 Task: Search for an email with the subject 'Subject0000000017' in the 'Sent Items' folder.
Action: Mouse moved to (426, 93)
Screenshot: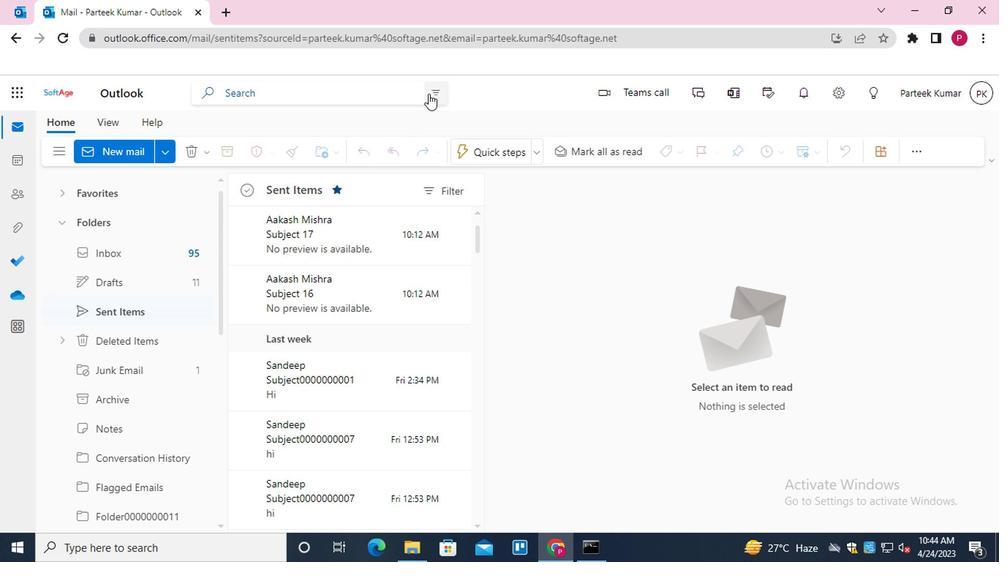 
Action: Mouse pressed left at (426, 93)
Screenshot: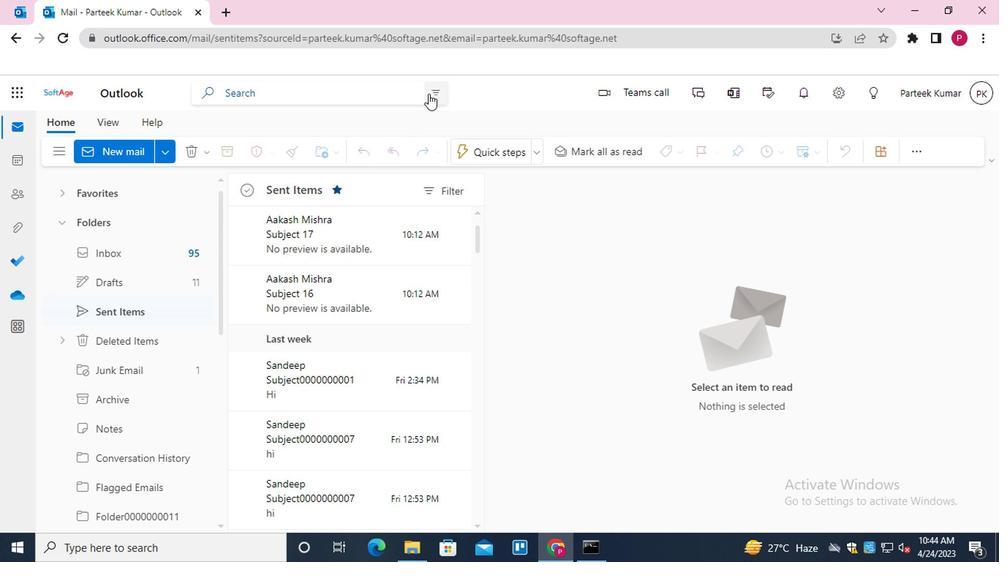 
Action: Mouse moved to (395, 123)
Screenshot: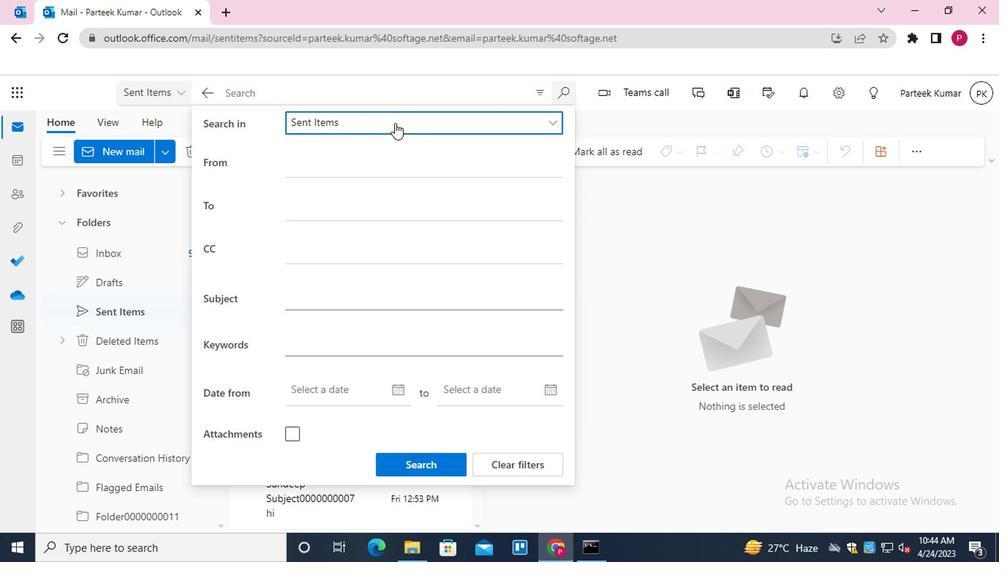 
Action: Mouse pressed left at (395, 123)
Screenshot: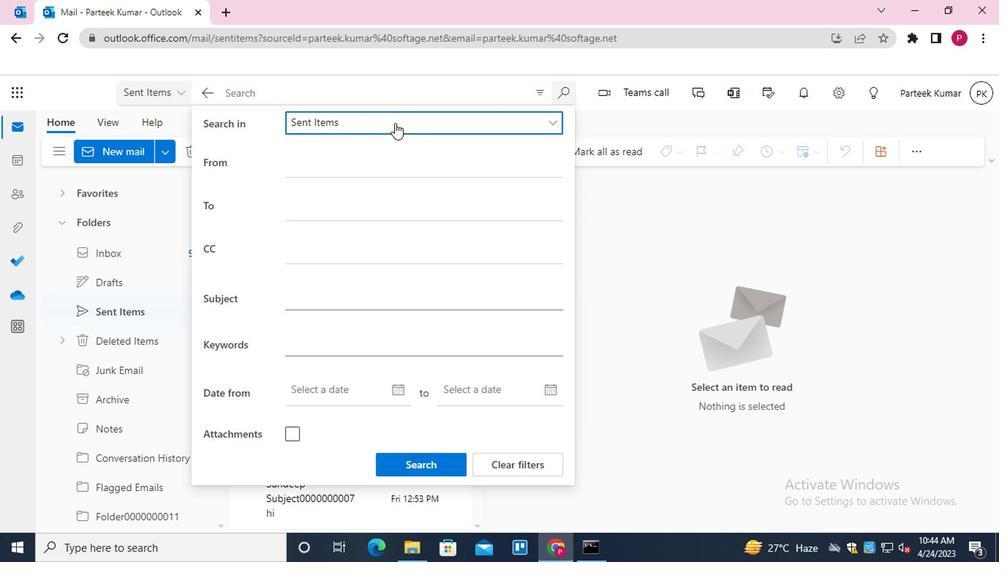 
Action: Mouse moved to (398, 252)
Screenshot: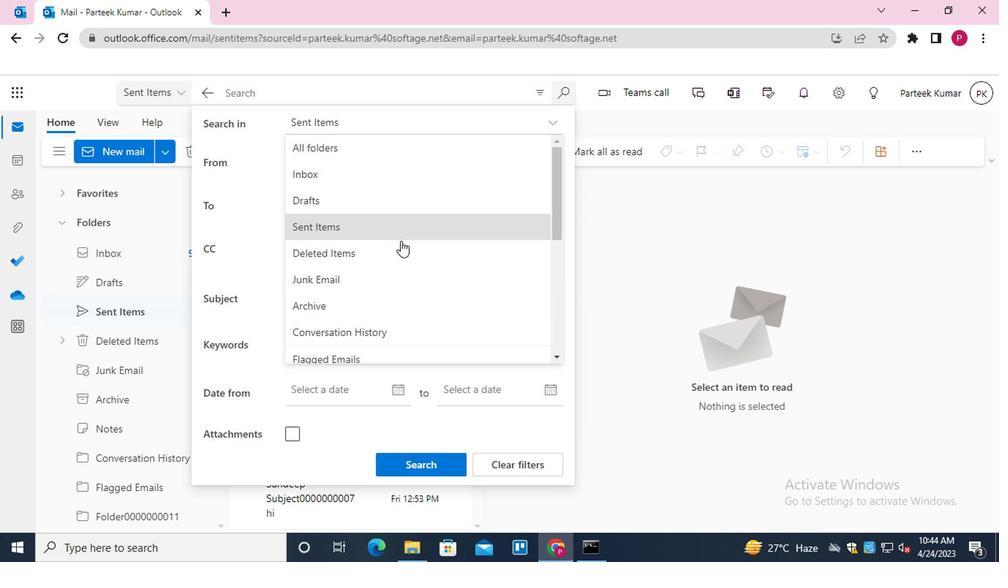 
Action: Mouse scrolled (398, 251) with delta (0, 0)
Screenshot: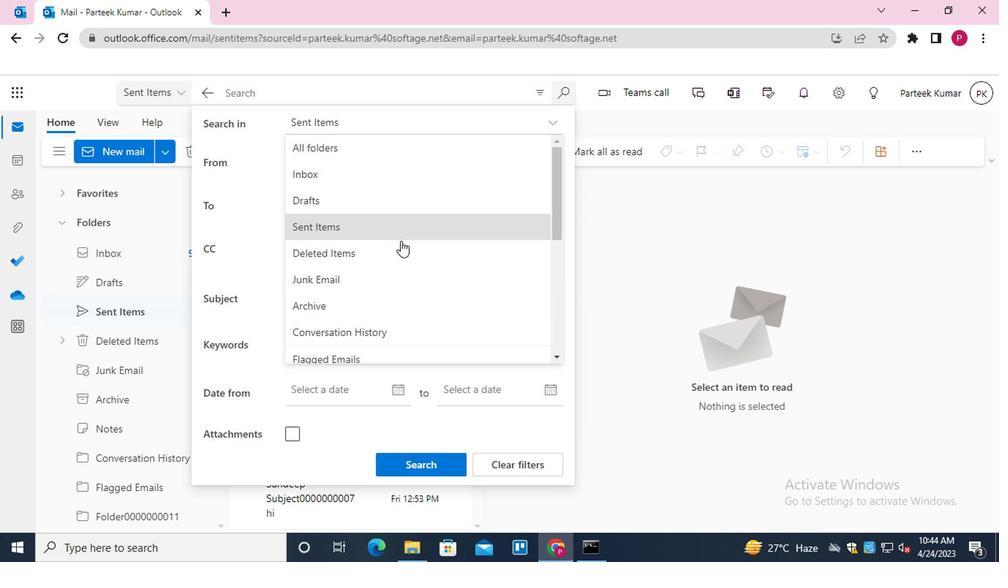 
Action: Mouse moved to (398, 258)
Screenshot: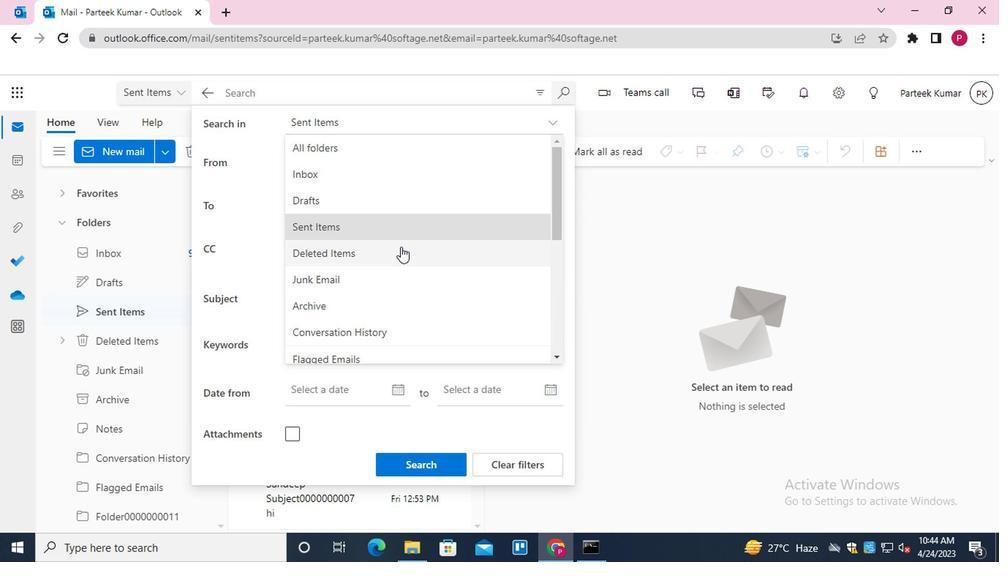 
Action: Mouse scrolled (398, 257) with delta (0, 0)
Screenshot: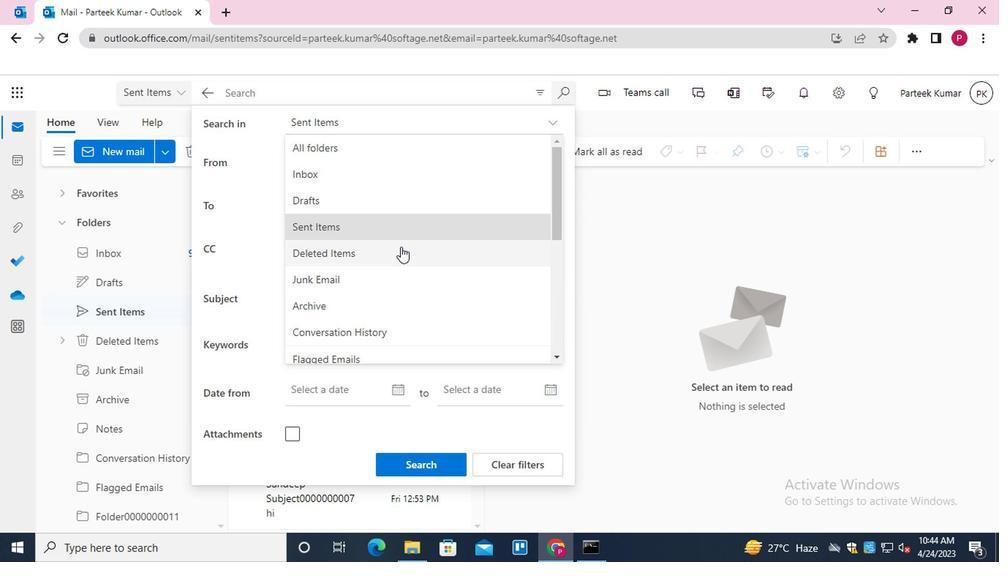 
Action: Mouse moved to (386, 250)
Screenshot: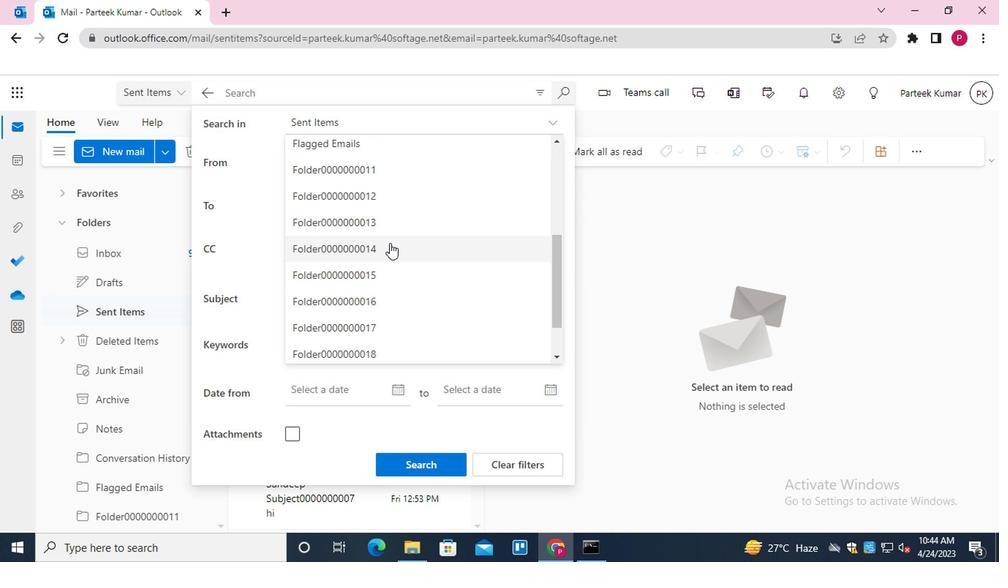 
Action: Mouse pressed left at (386, 250)
Screenshot: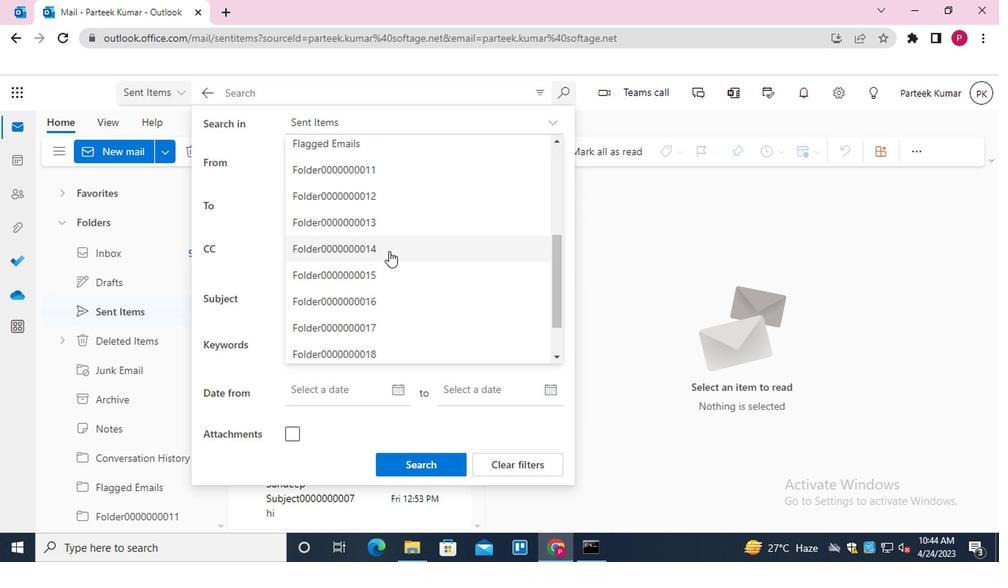
Action: Mouse moved to (383, 305)
Screenshot: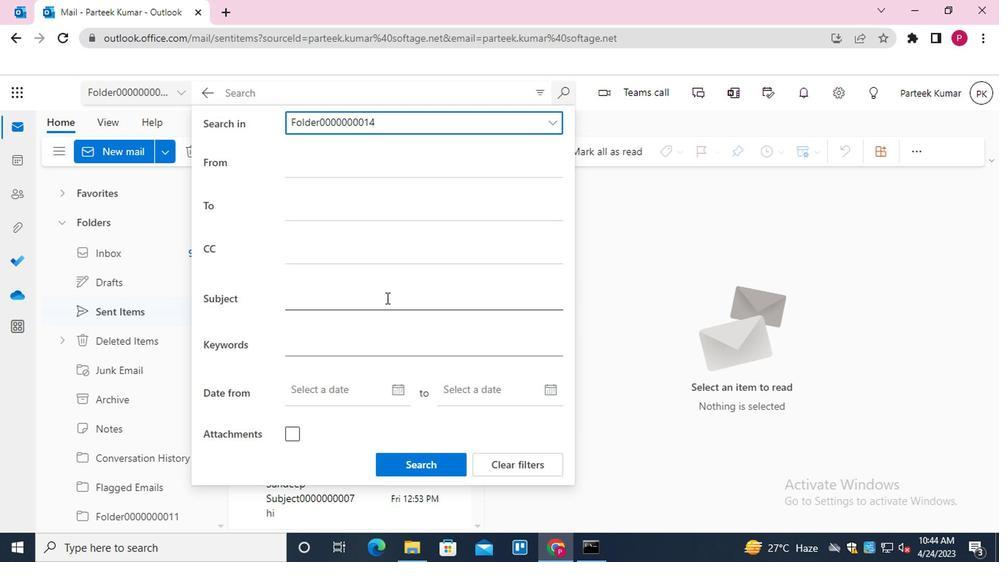 
Action: Mouse pressed left at (383, 305)
Screenshot: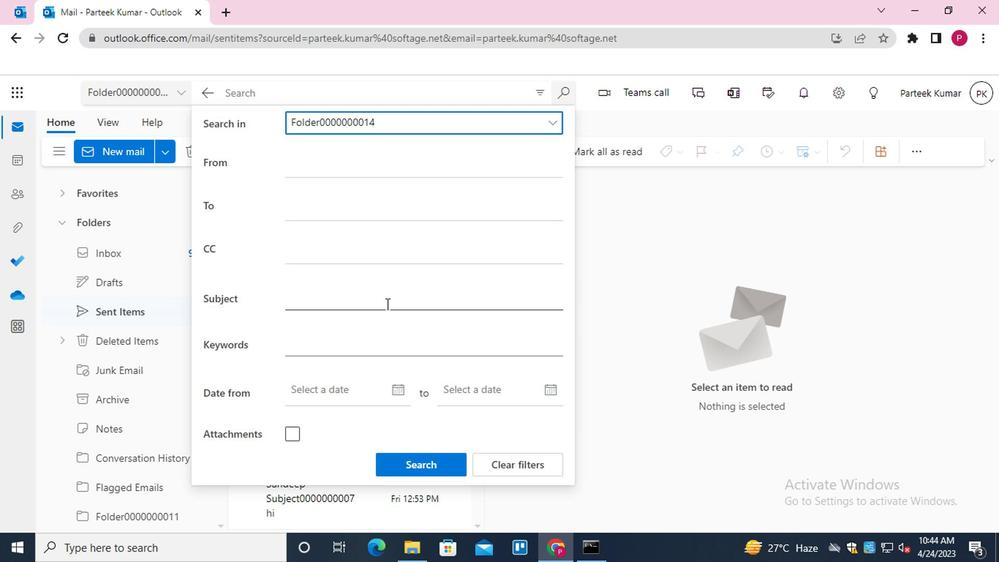 
Action: Key pressed <Key.shift>SUBJECT0000000013
Screenshot: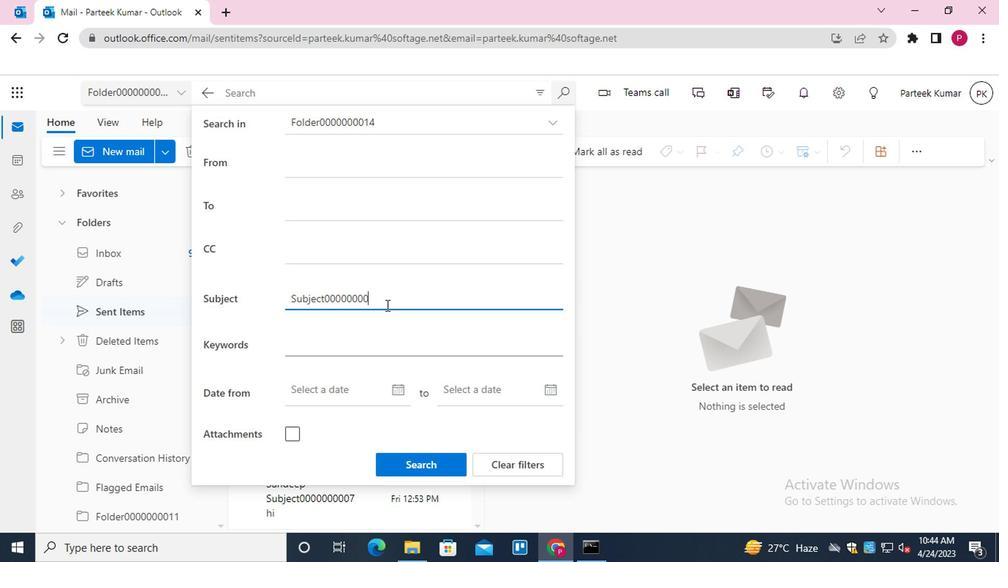 
Action: Mouse moved to (429, 463)
Screenshot: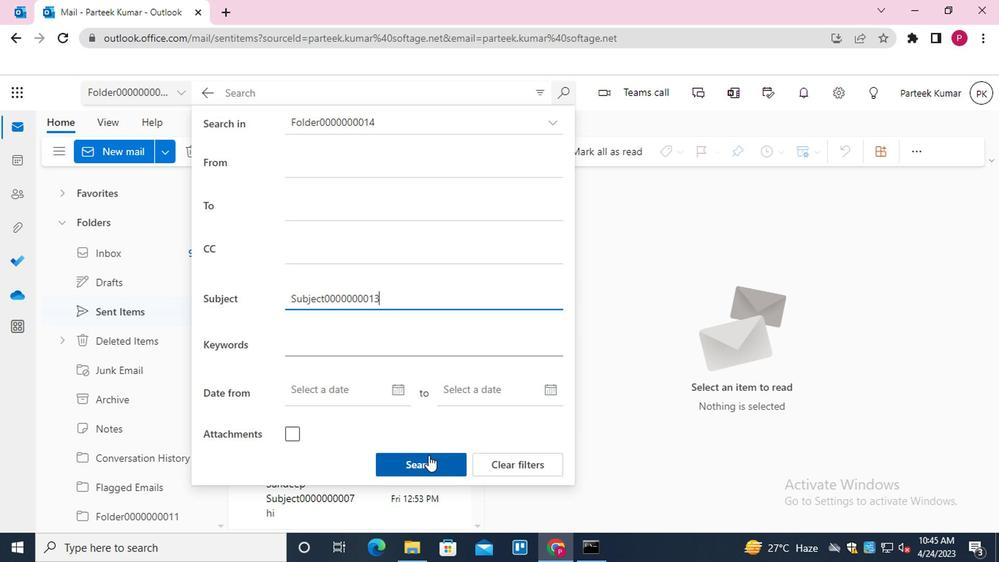 
Action: Mouse pressed left at (429, 463)
Screenshot: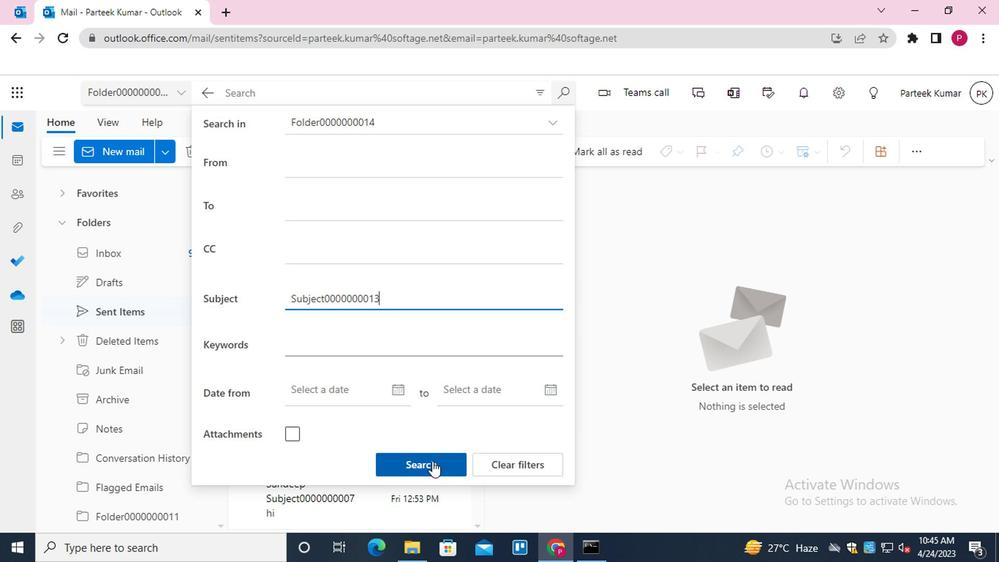 
Action: Mouse moved to (208, 96)
Screenshot: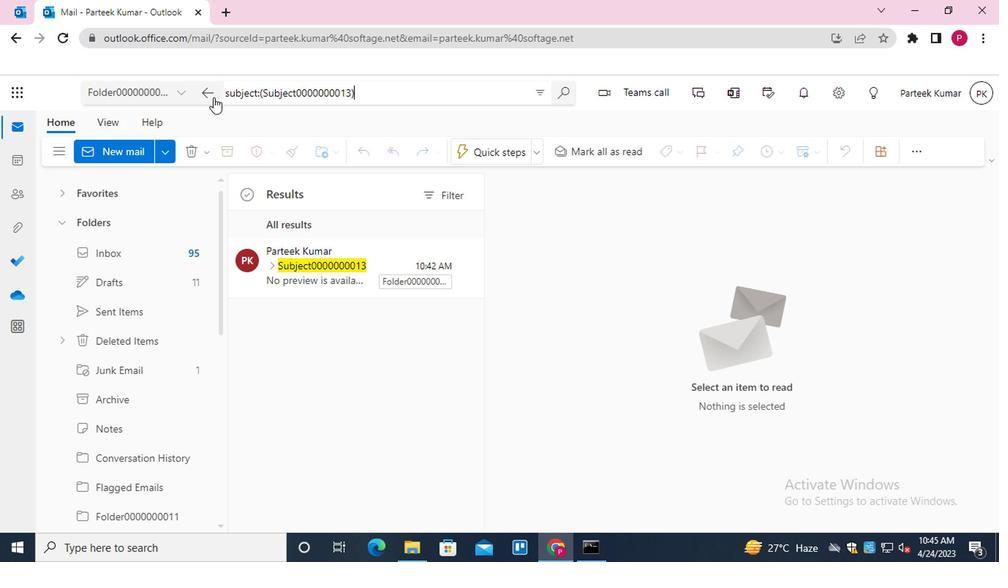 
Action: Mouse pressed left at (208, 96)
Screenshot: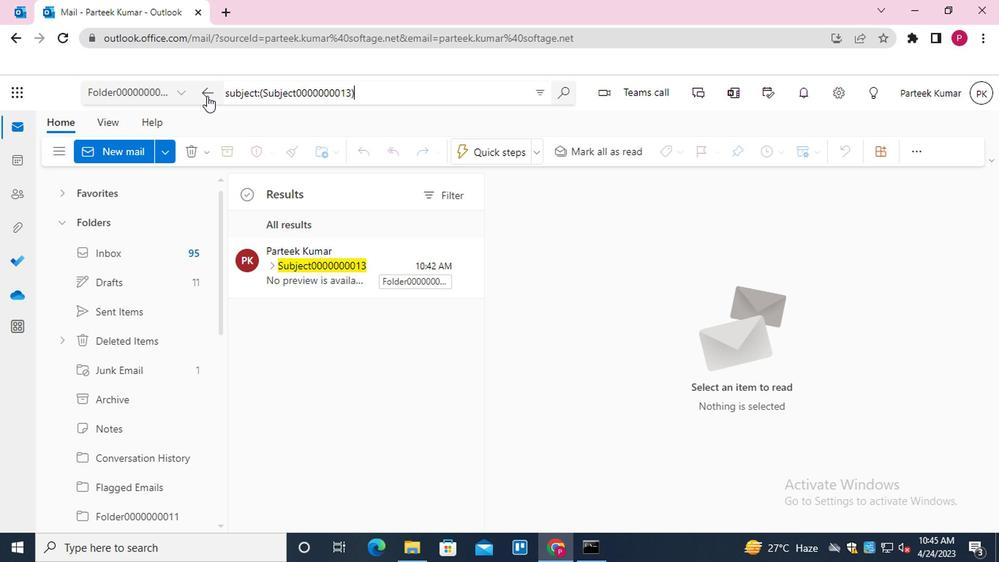
Action: Mouse moved to (433, 94)
Screenshot: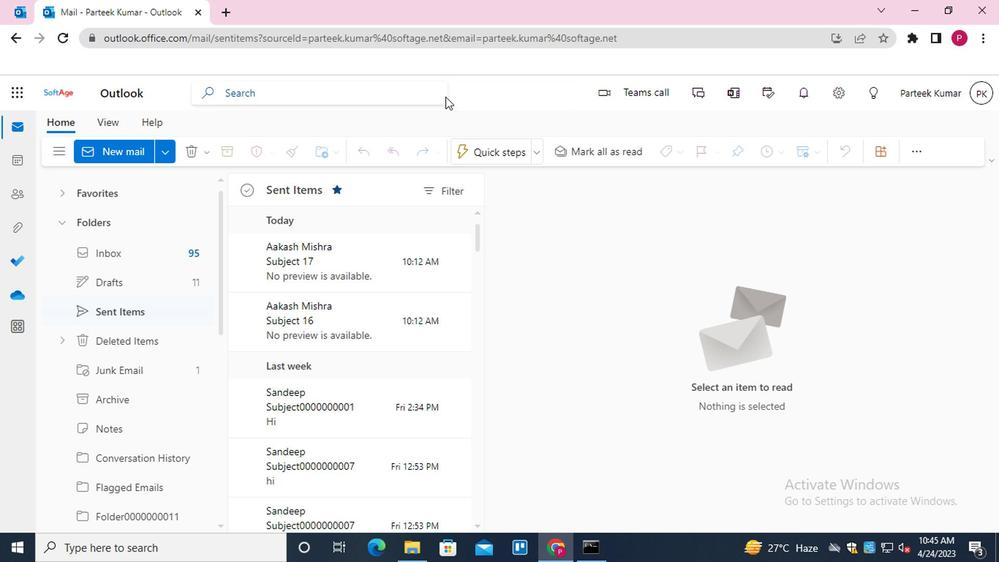 
Action: Mouse pressed left at (433, 94)
Screenshot: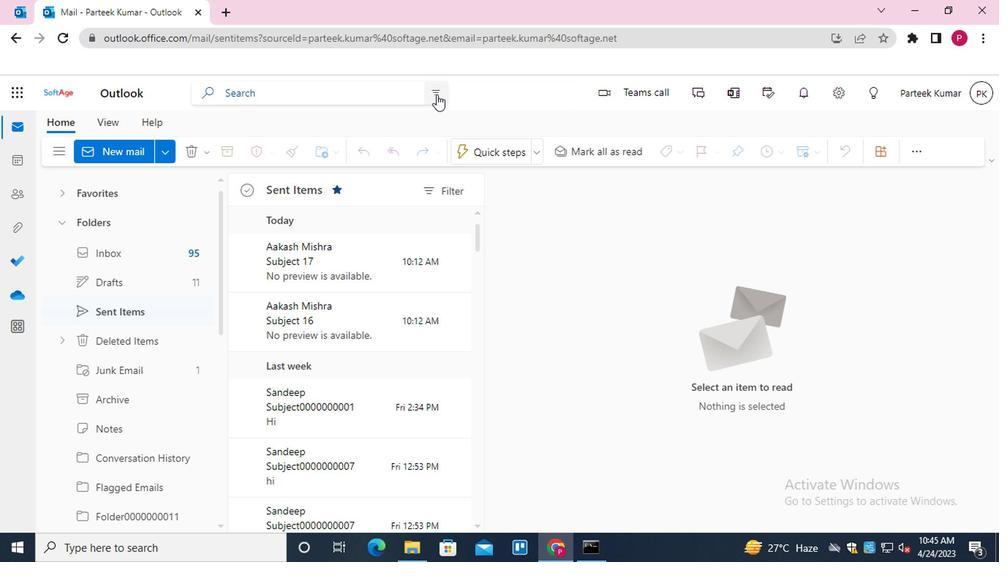
Action: Mouse moved to (405, 124)
Screenshot: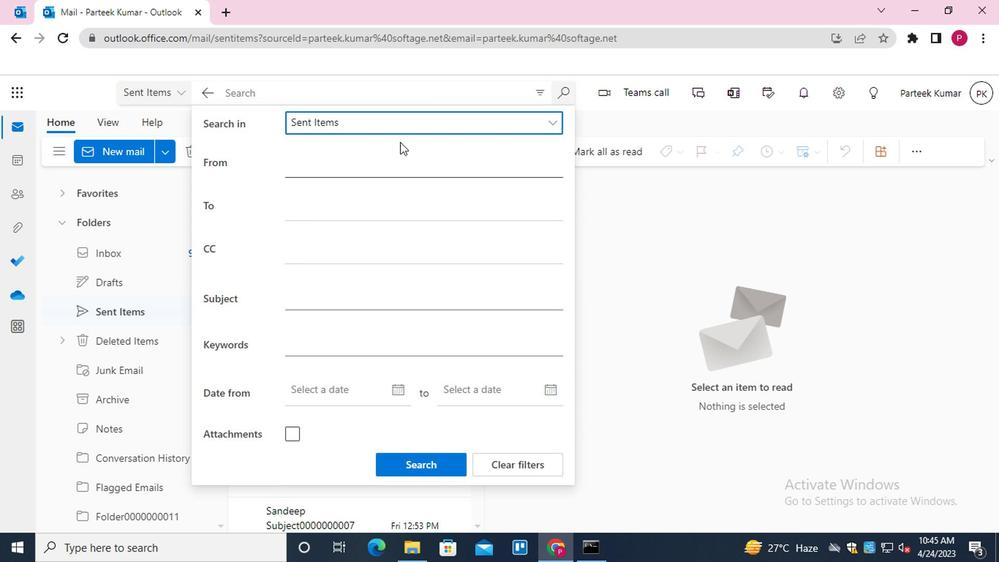 
Action: Mouse pressed left at (405, 124)
Screenshot: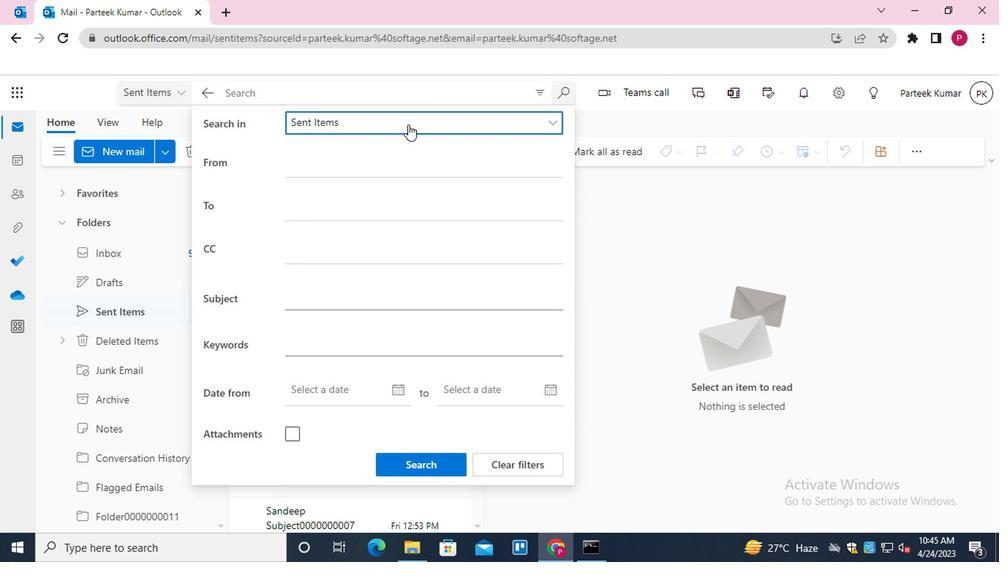 
Action: Mouse moved to (359, 306)
Screenshot: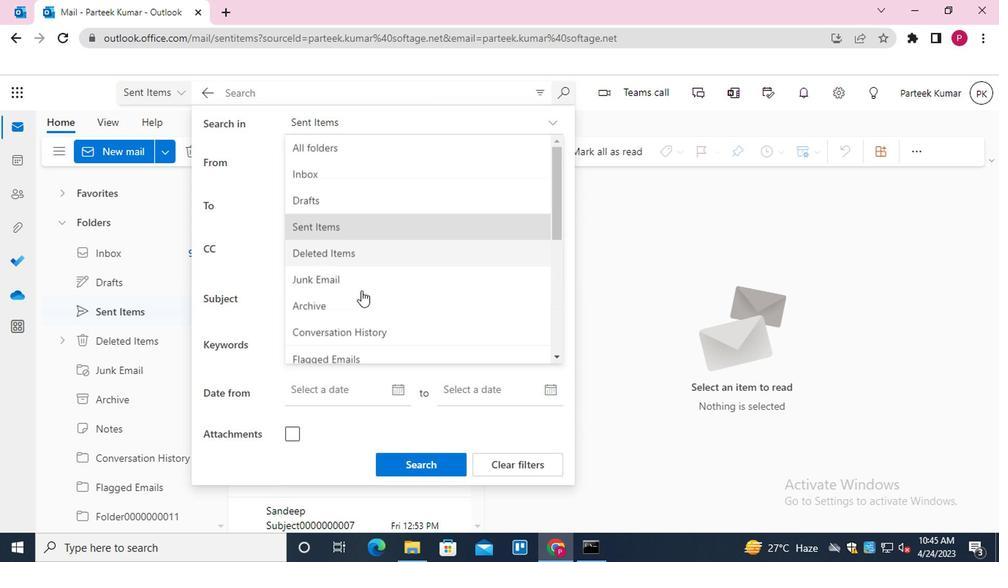 
Action: Mouse scrolled (359, 305) with delta (0, -1)
Screenshot: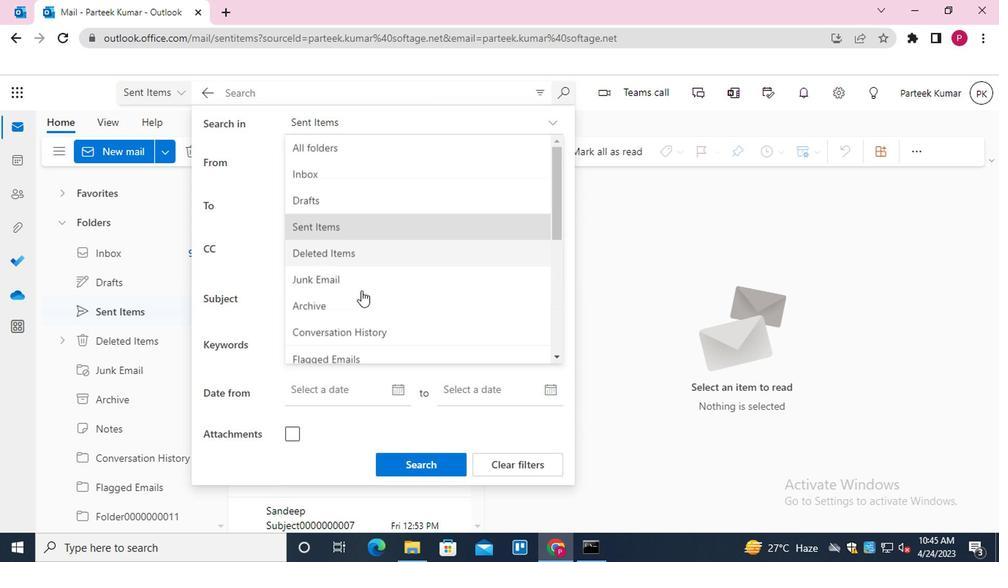 
Action: Mouse moved to (359, 308)
Screenshot: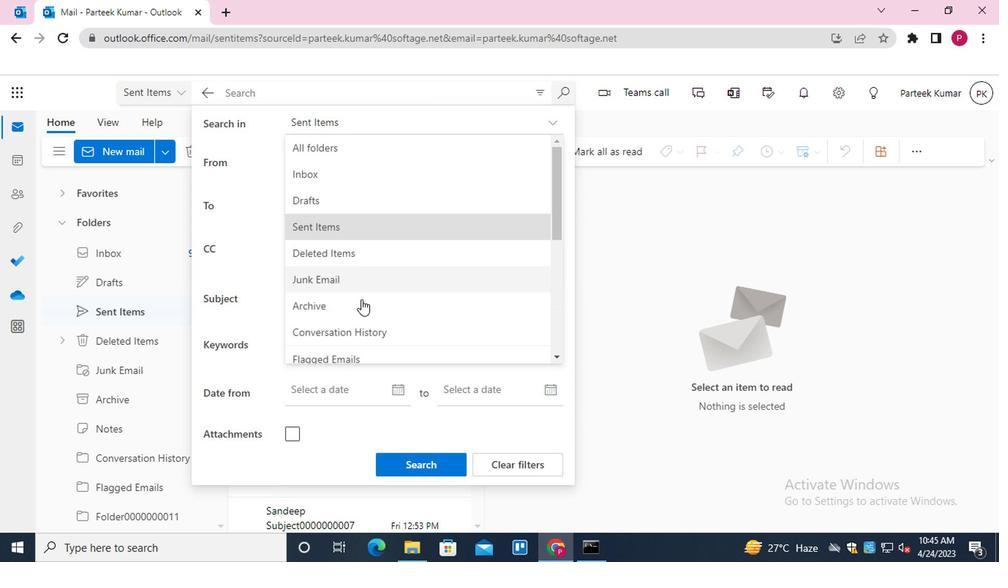 
Action: Mouse scrolled (359, 308) with delta (0, 0)
Screenshot: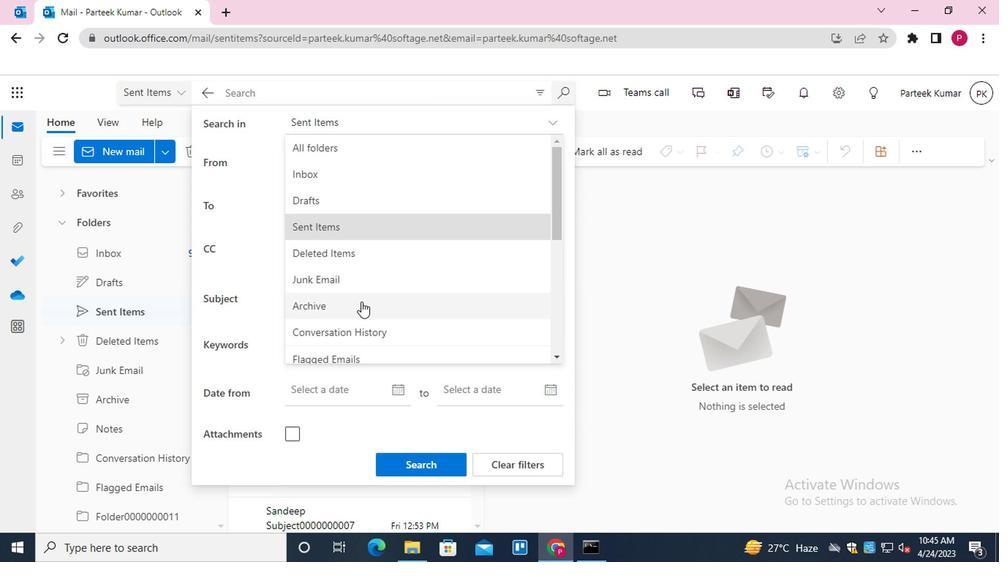 
Action: Mouse moved to (383, 254)
Screenshot: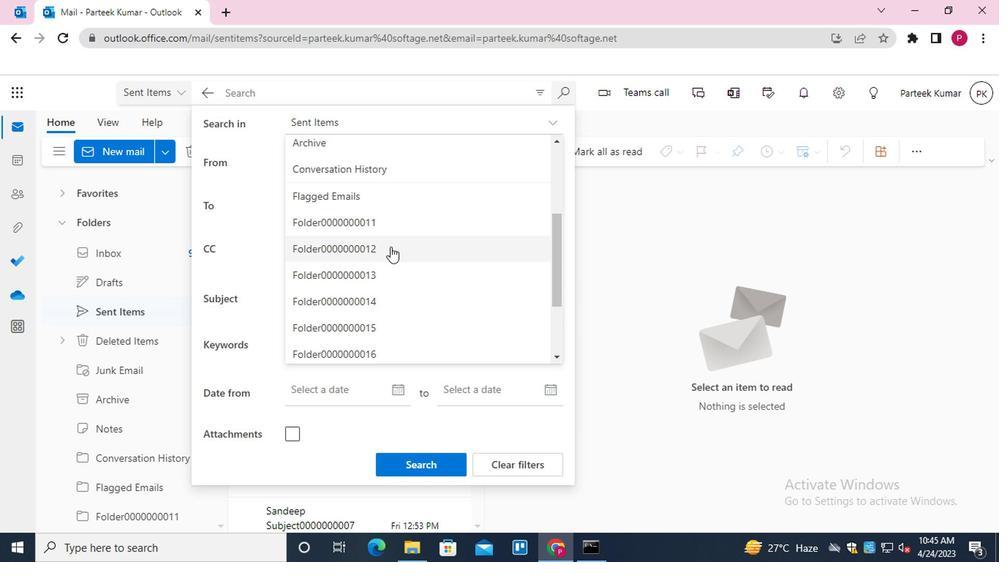 
Action: Mouse scrolled (383, 253) with delta (0, 0)
Screenshot: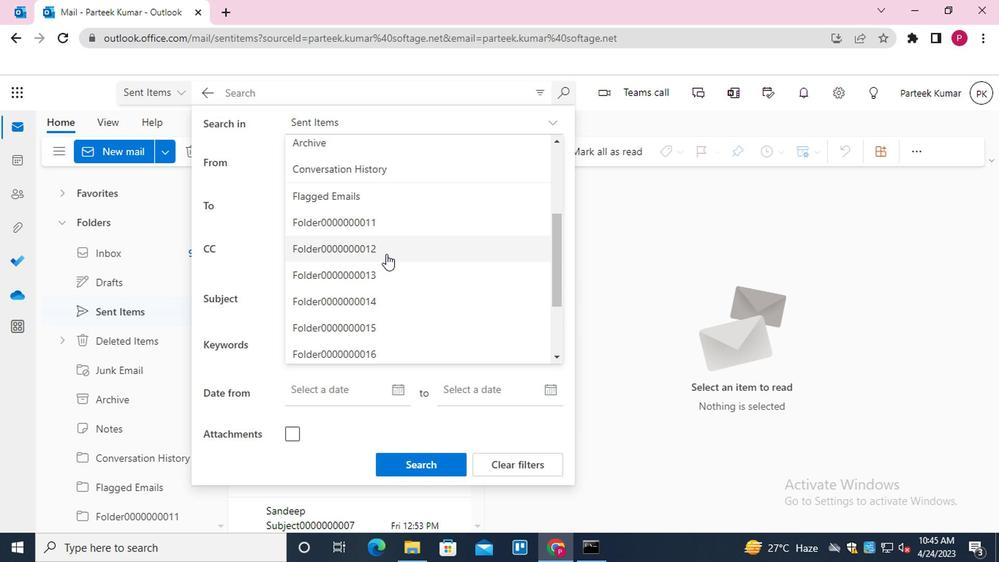 
Action: Mouse moved to (383, 248)
Screenshot: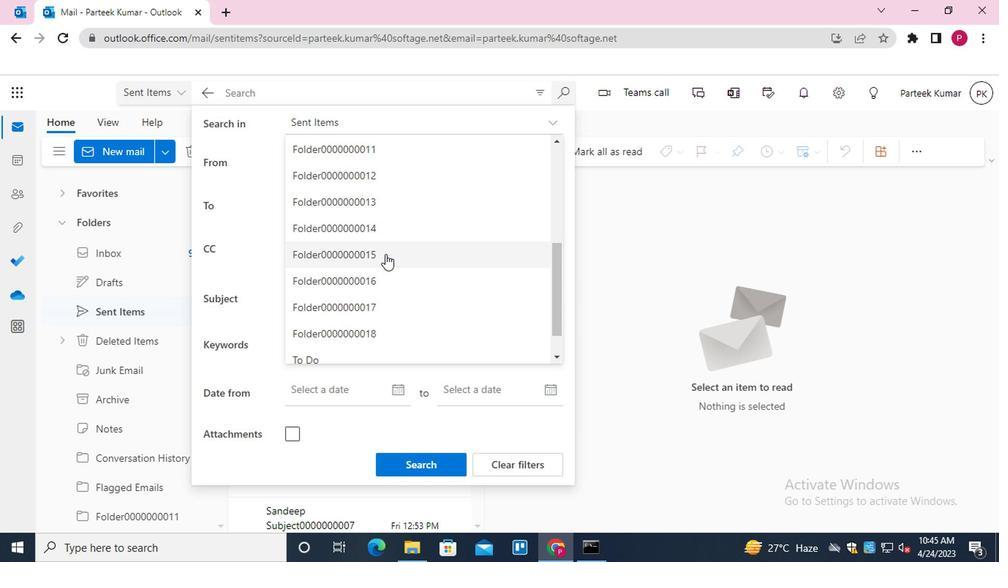 
Action: Mouse pressed left at (383, 248)
Screenshot: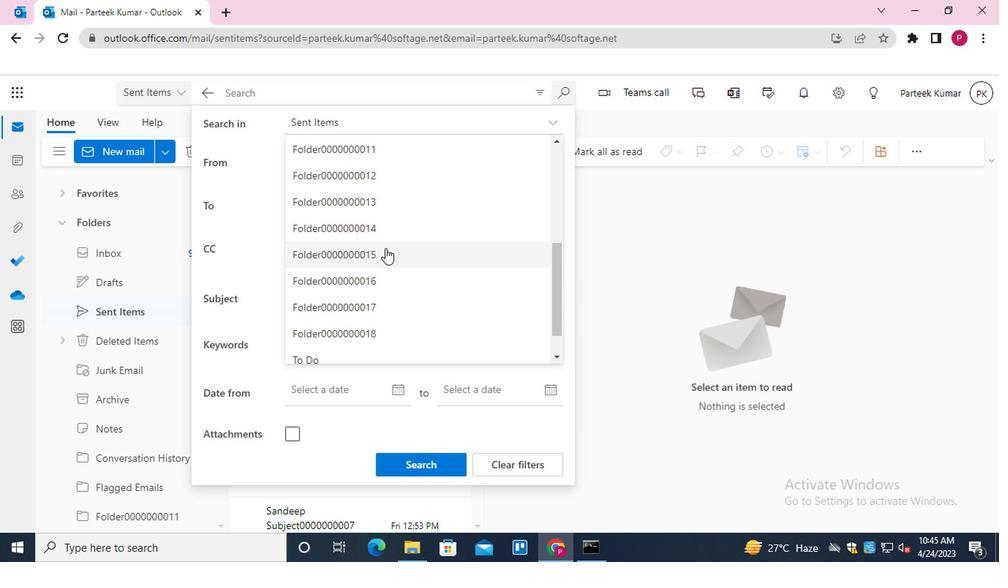 
Action: Mouse moved to (370, 295)
Screenshot: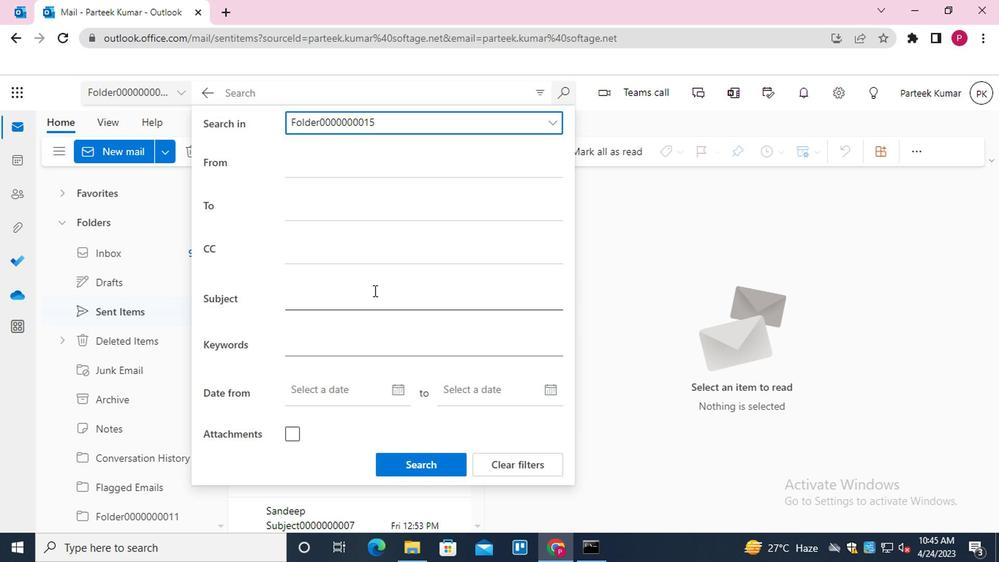 
Action: Mouse pressed left at (370, 295)
Screenshot: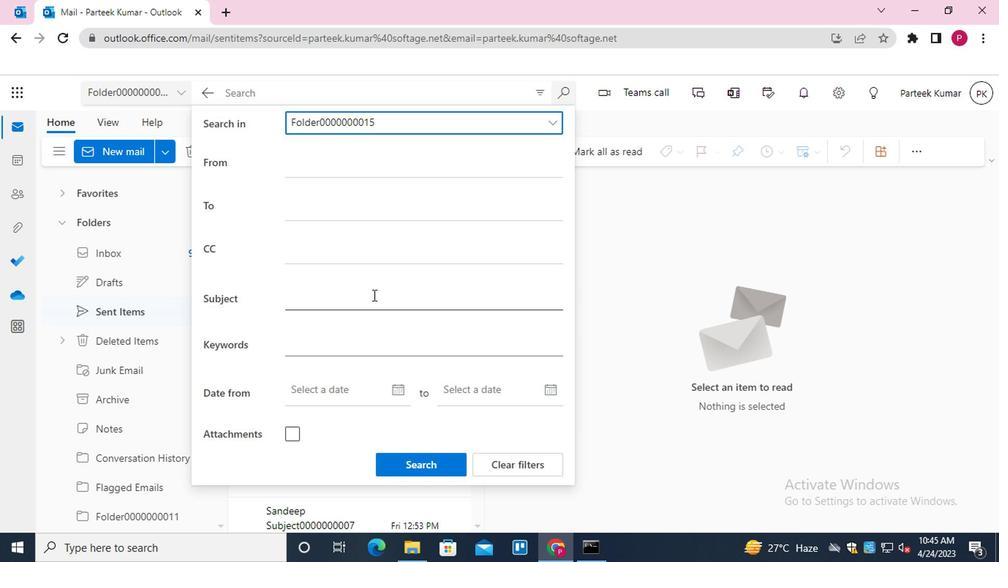 
Action: Key pressed <Key.shift>SUBJECT0000000014
Screenshot: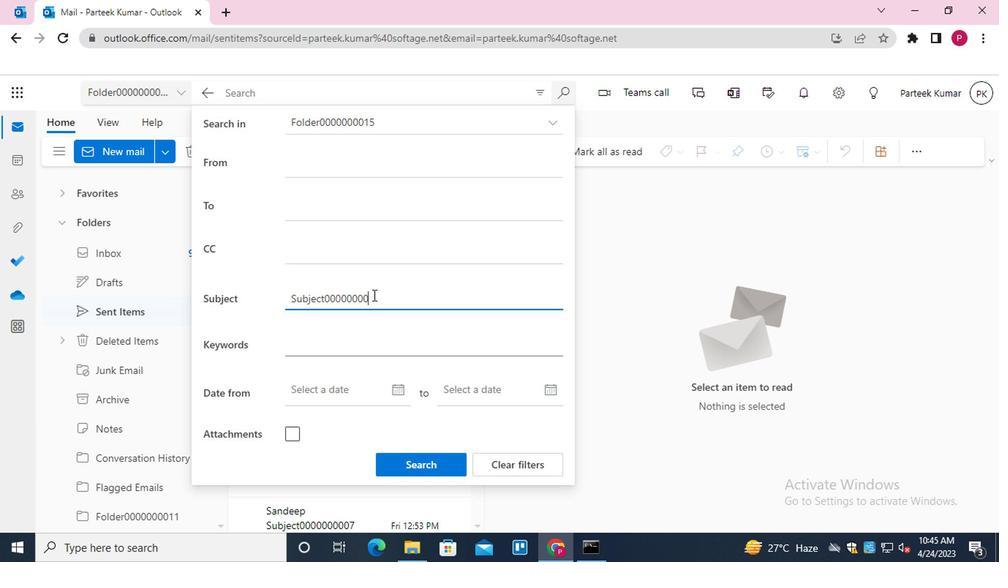 
Action: Mouse moved to (412, 457)
Screenshot: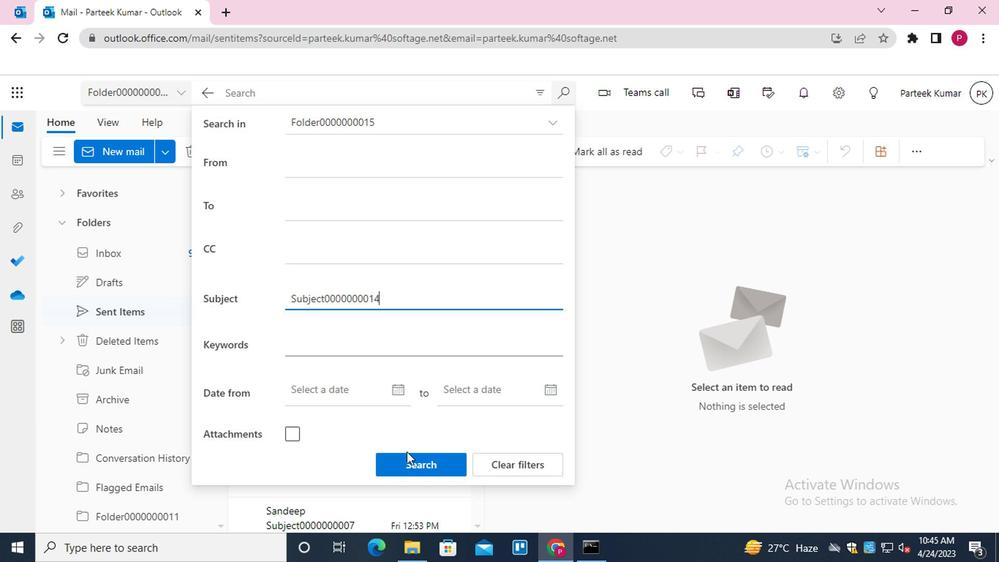 
Action: Mouse pressed left at (412, 457)
Screenshot: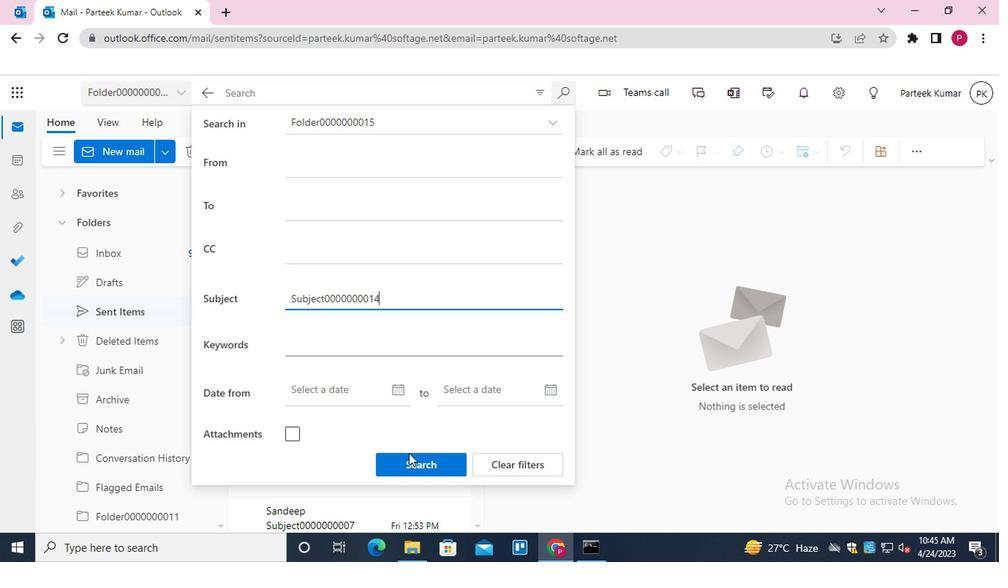 
Action: Mouse moved to (210, 95)
Screenshot: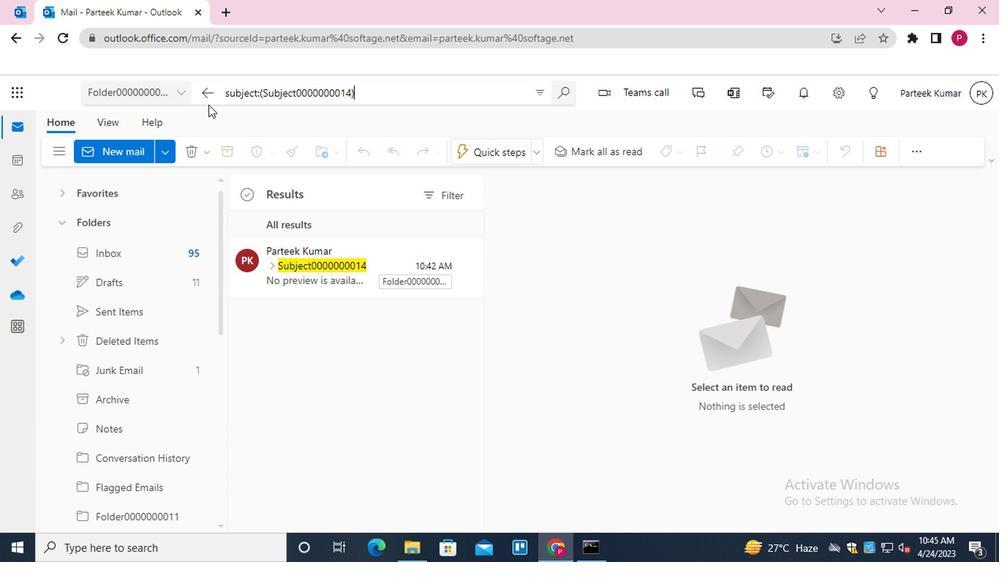 
Action: Mouse pressed left at (210, 95)
Screenshot: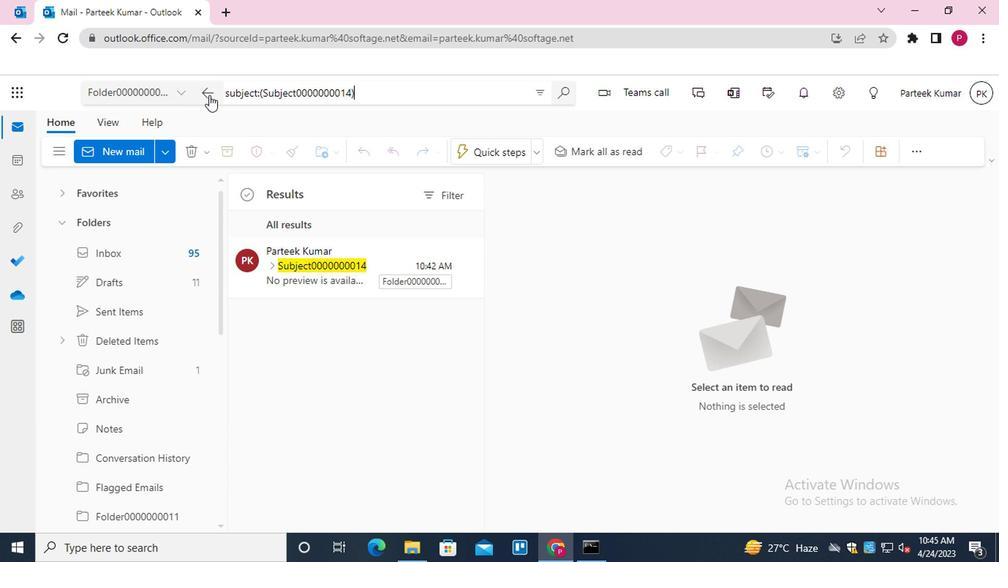 
Action: Mouse moved to (431, 96)
Screenshot: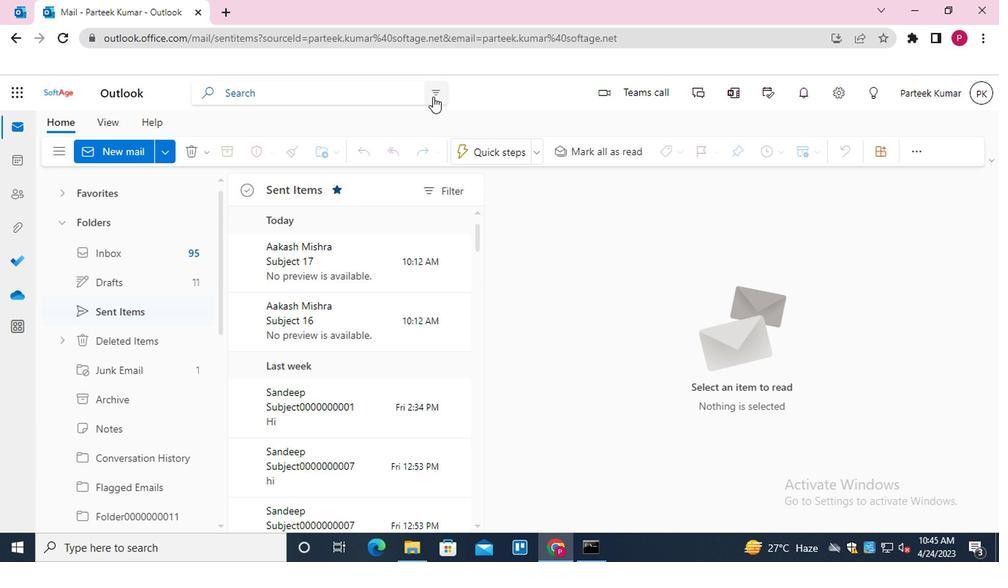 
Action: Mouse pressed left at (431, 96)
Screenshot: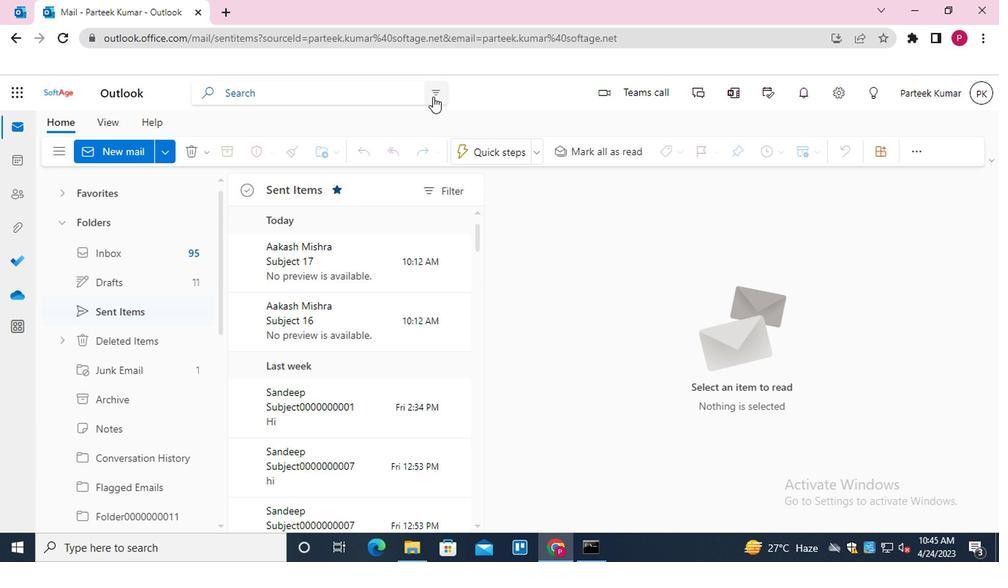 
Action: Mouse moved to (418, 133)
Screenshot: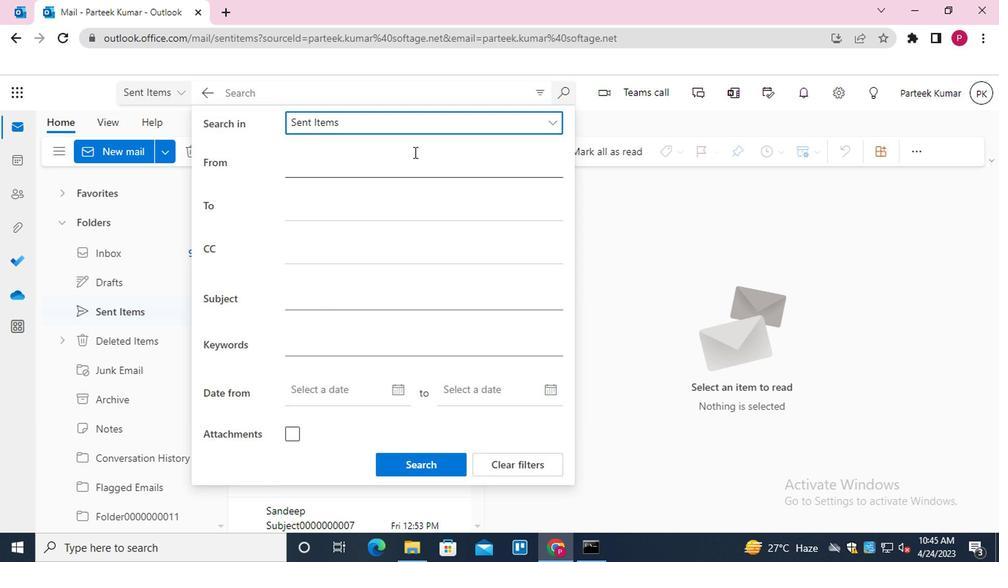 
Action: Mouse pressed left at (418, 133)
Screenshot: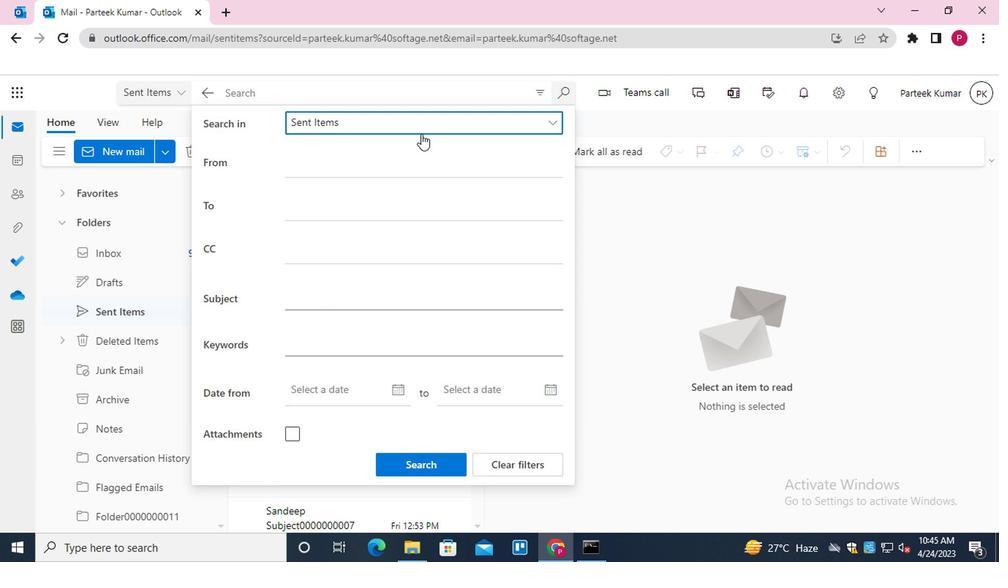 
Action: Mouse moved to (391, 247)
Screenshot: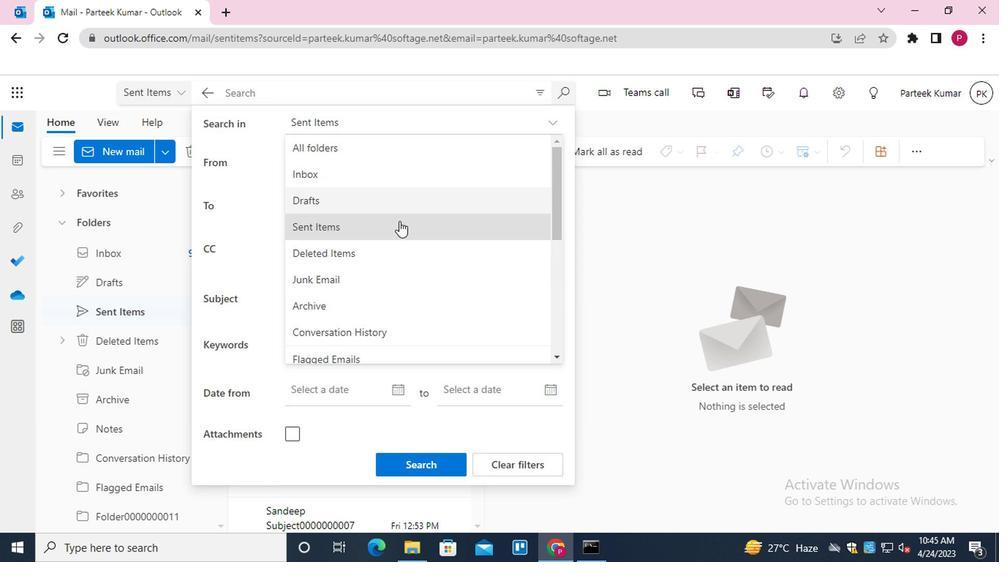 
Action: Mouse scrolled (391, 246) with delta (0, 0)
Screenshot: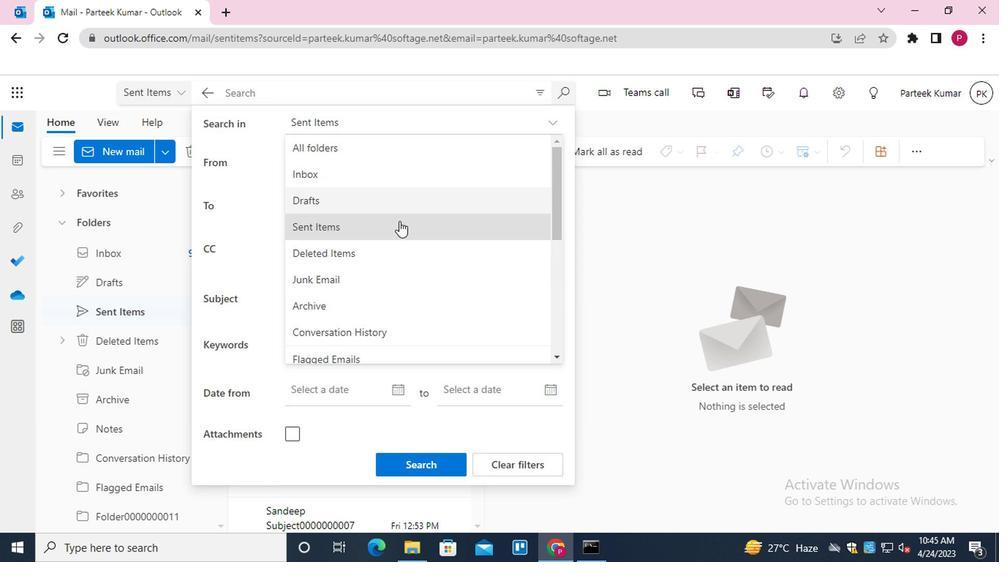 
Action: Mouse moved to (391, 249)
Screenshot: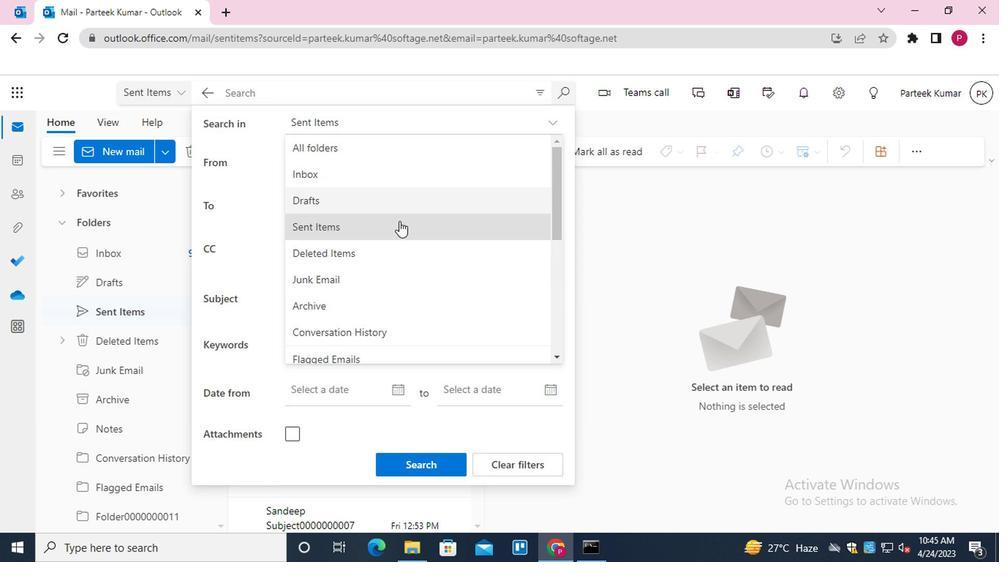 
Action: Mouse scrolled (391, 248) with delta (0, -1)
Screenshot: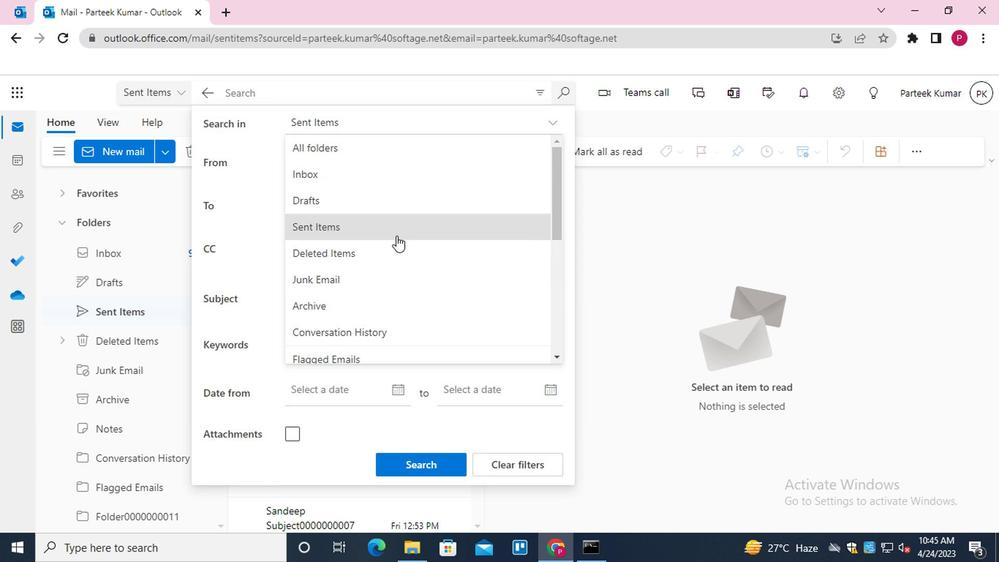 
Action: Mouse moved to (391, 249)
Screenshot: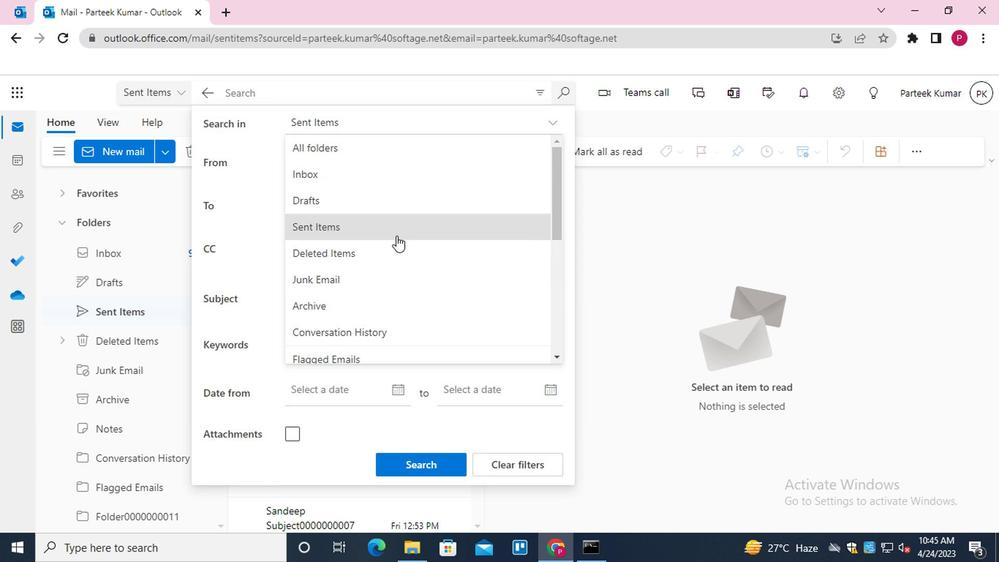 
Action: Mouse scrolled (391, 248) with delta (0, -1)
Screenshot: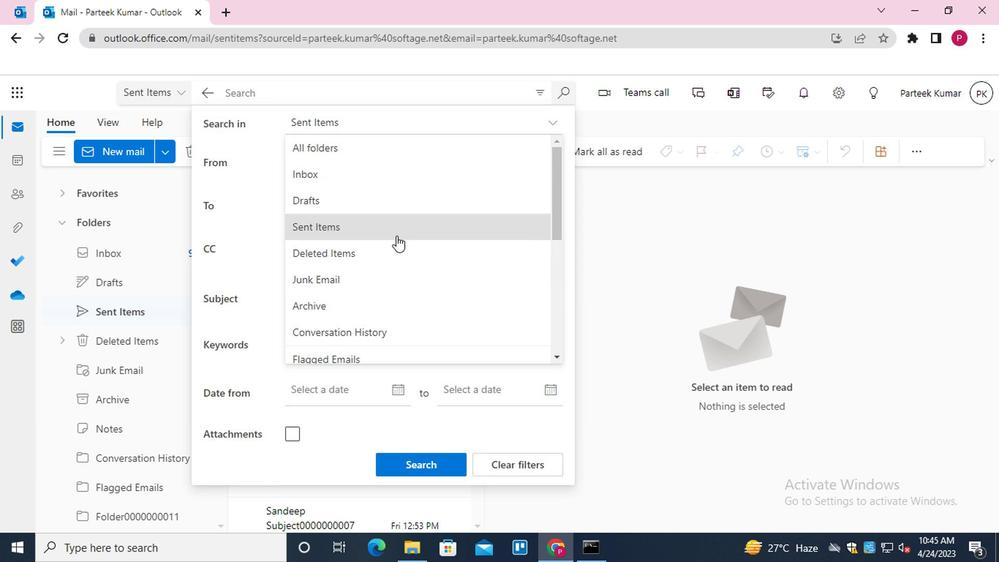 
Action: Mouse scrolled (391, 248) with delta (0, -1)
Screenshot: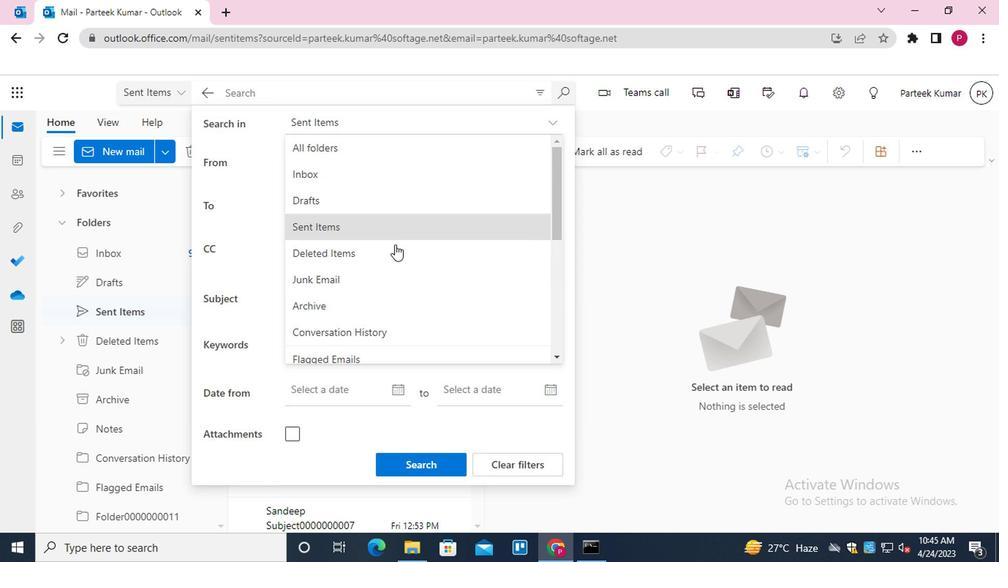 
Action: Mouse moved to (391, 250)
Screenshot: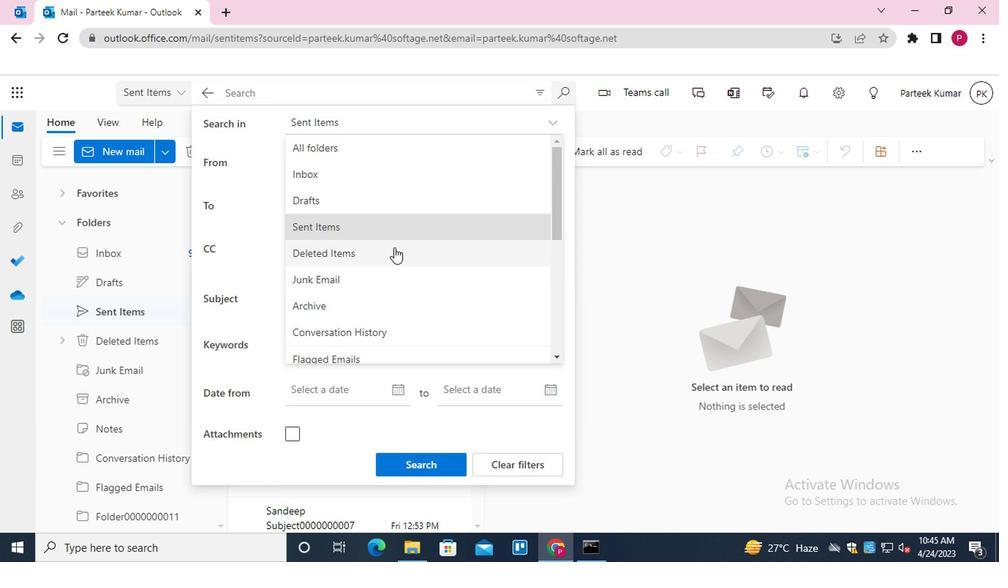 
Action: Mouse scrolled (391, 250) with delta (0, 0)
Screenshot: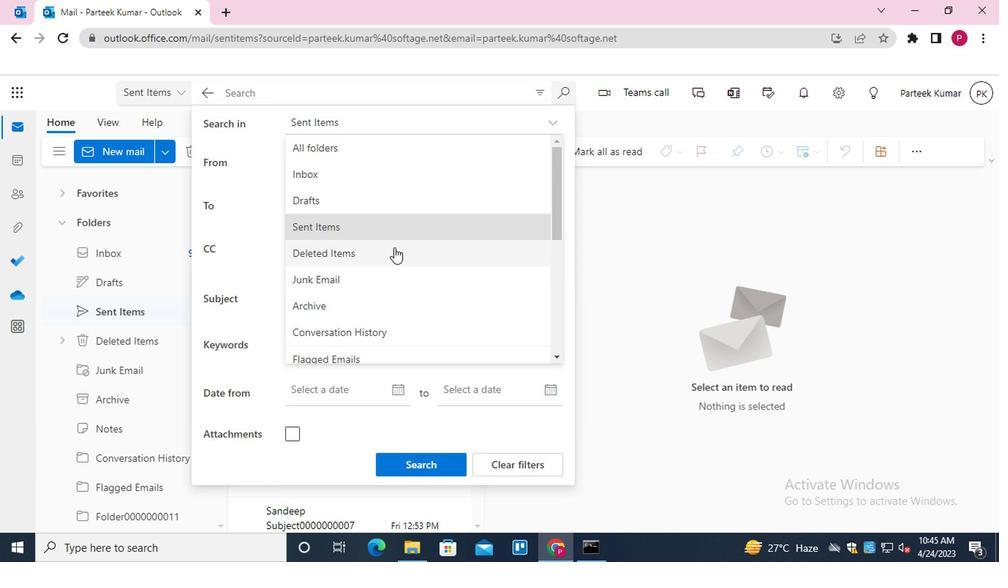 
Action: Mouse moved to (398, 270)
Screenshot: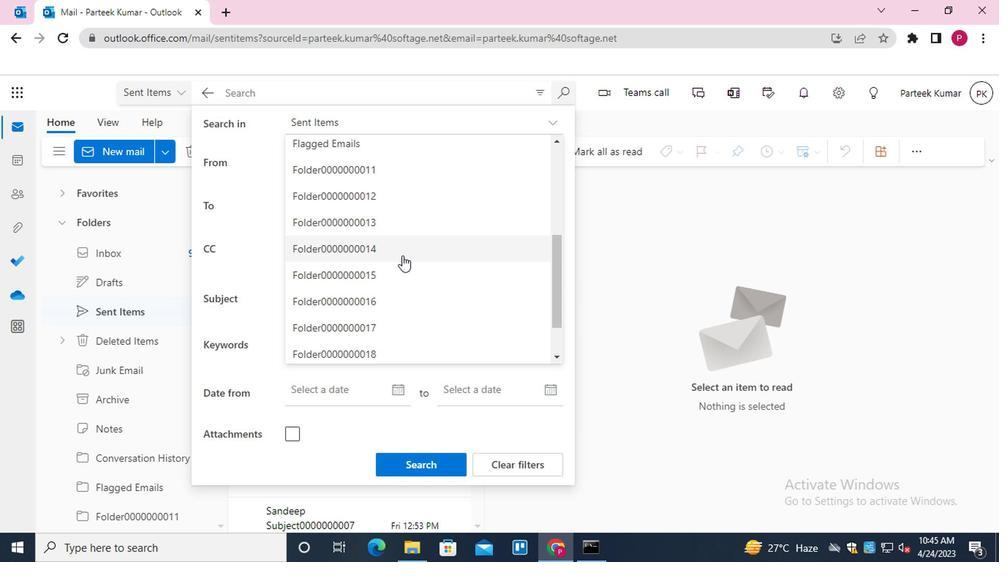 
Action: Mouse pressed left at (398, 270)
Screenshot: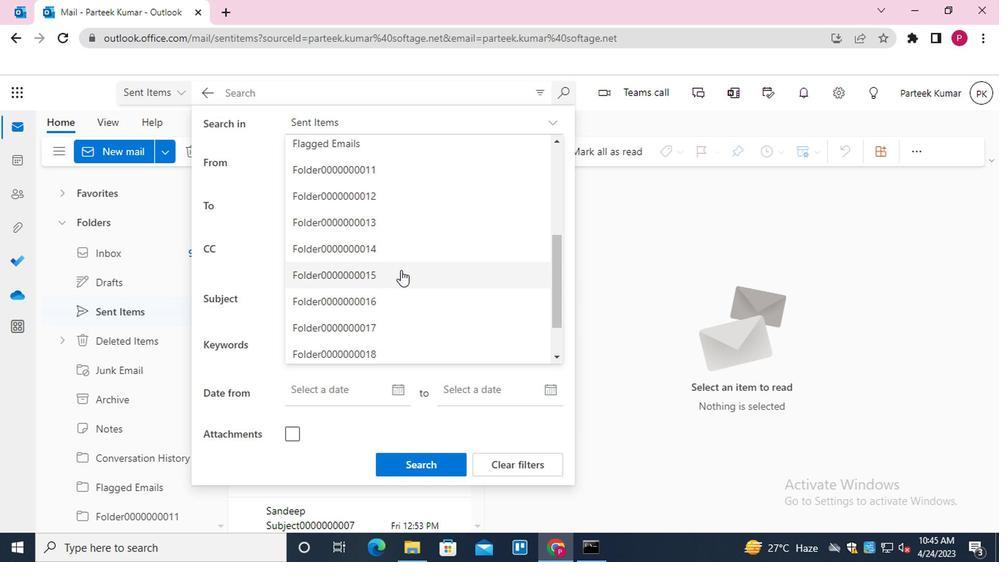 
Action: Mouse moved to (412, 128)
Screenshot: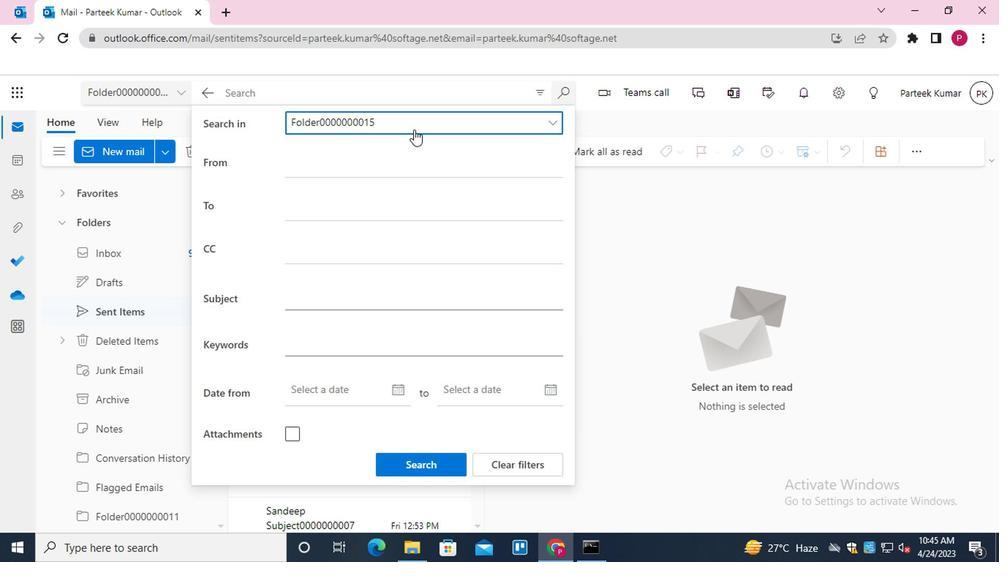 
Action: Mouse pressed left at (412, 128)
Screenshot: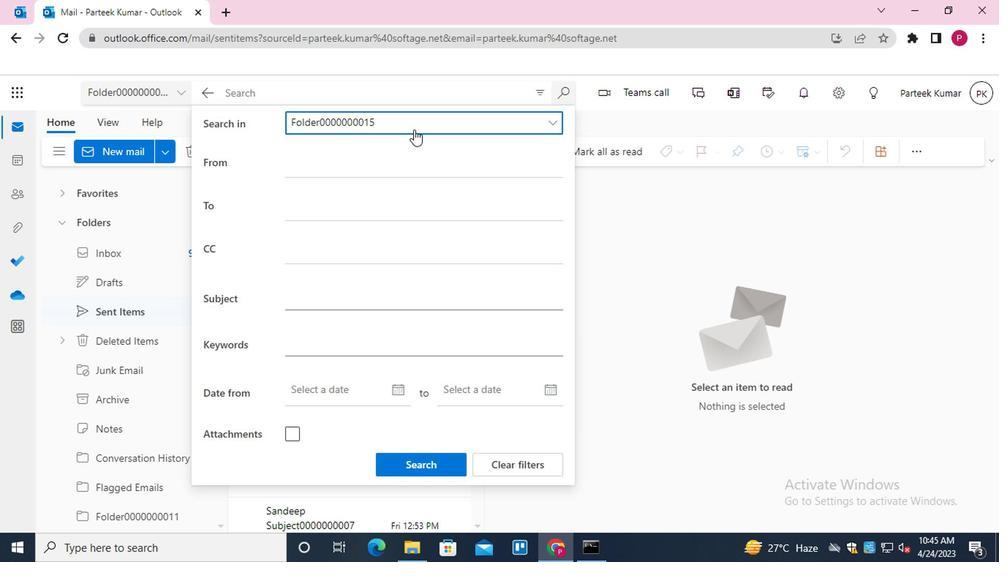 
Action: Mouse moved to (401, 293)
Screenshot: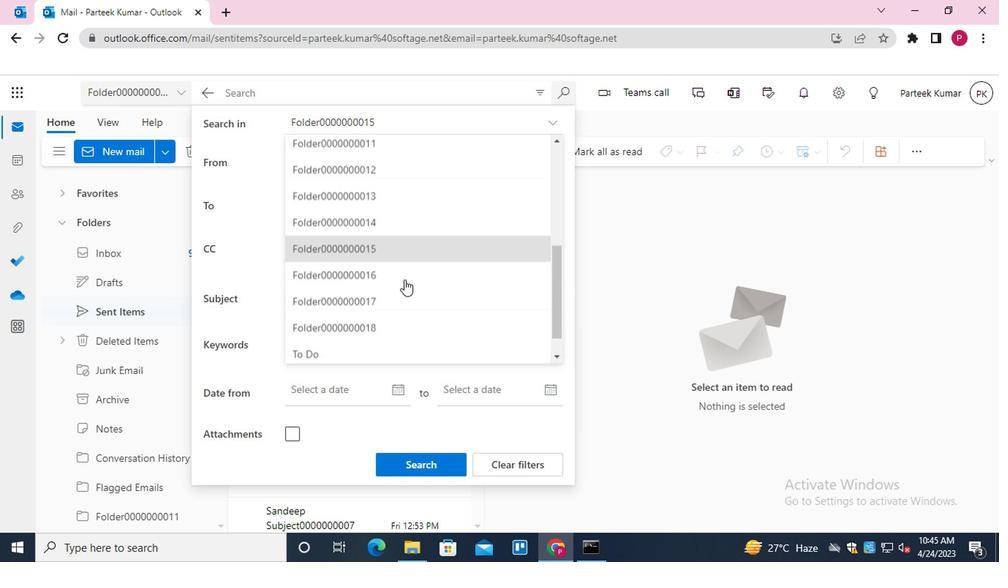 
Action: Mouse scrolled (401, 292) with delta (0, -1)
Screenshot: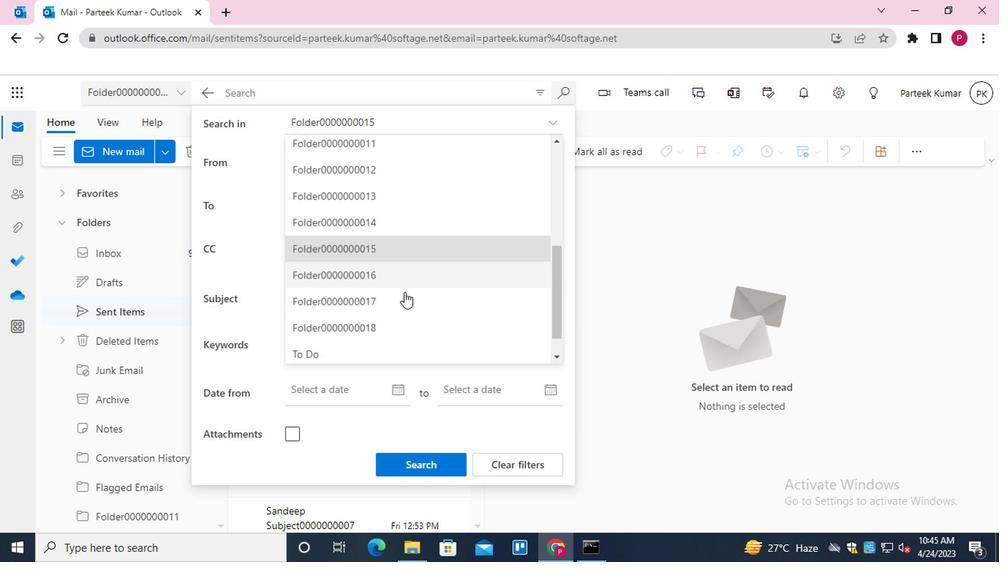 
Action: Mouse moved to (392, 250)
Screenshot: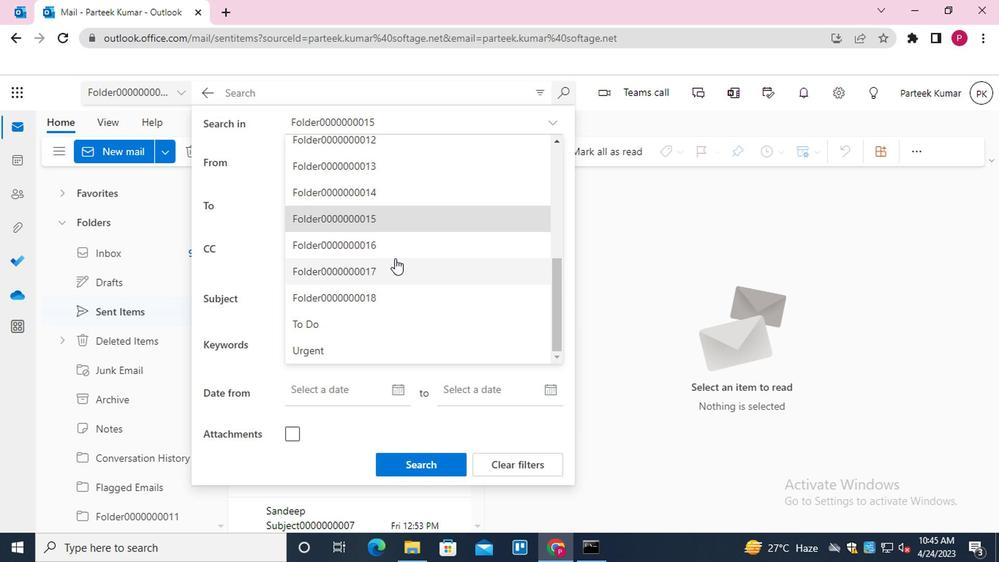 
Action: Mouse pressed left at (392, 250)
Screenshot: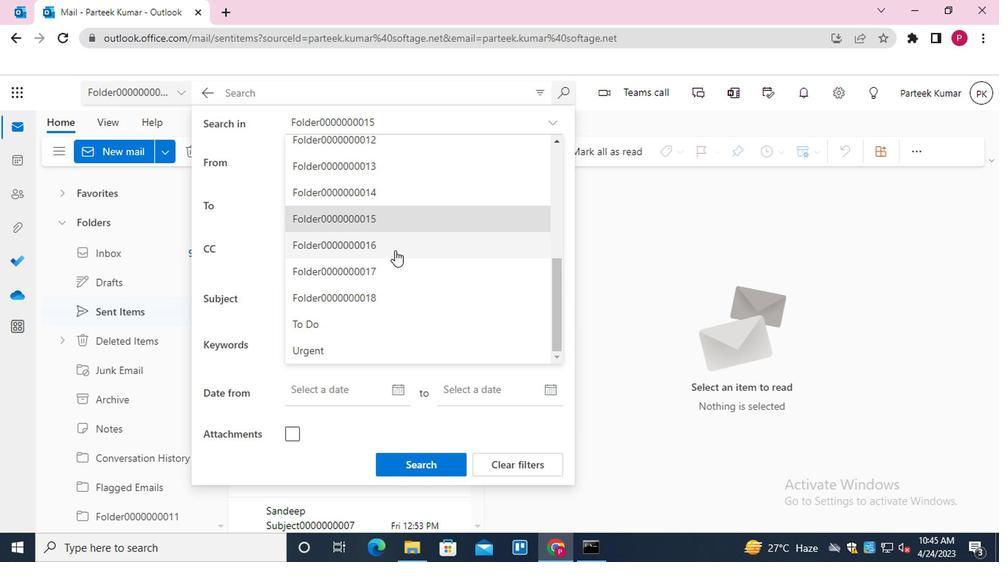 
Action: Mouse moved to (383, 295)
Screenshot: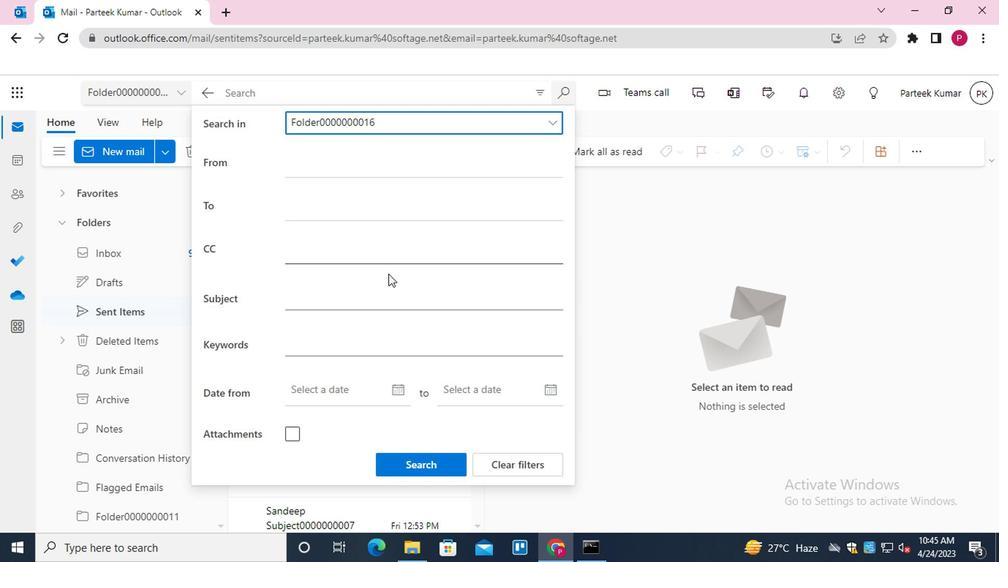 
Action: Mouse pressed left at (383, 295)
Screenshot: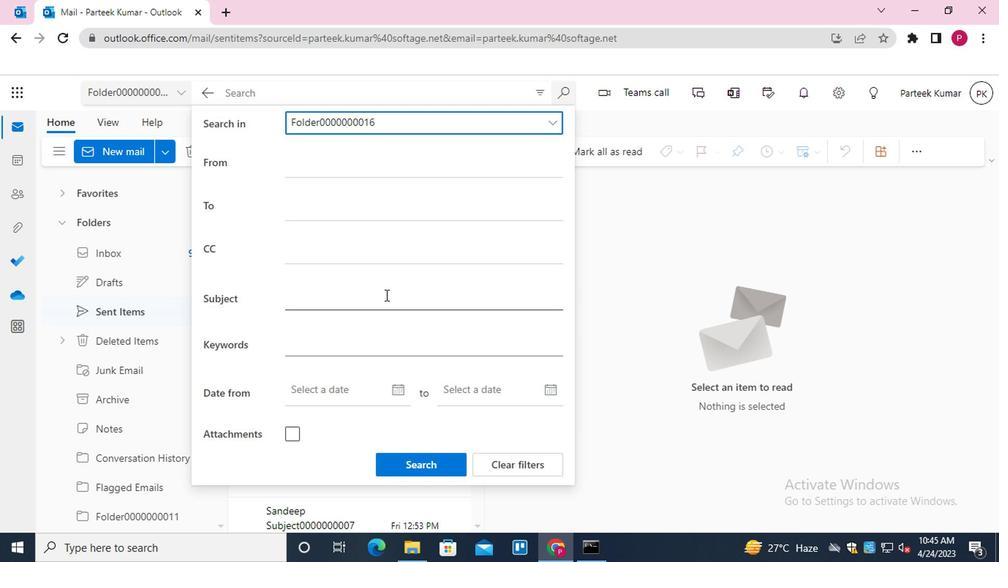 
Action: Mouse moved to (383, 295)
Screenshot: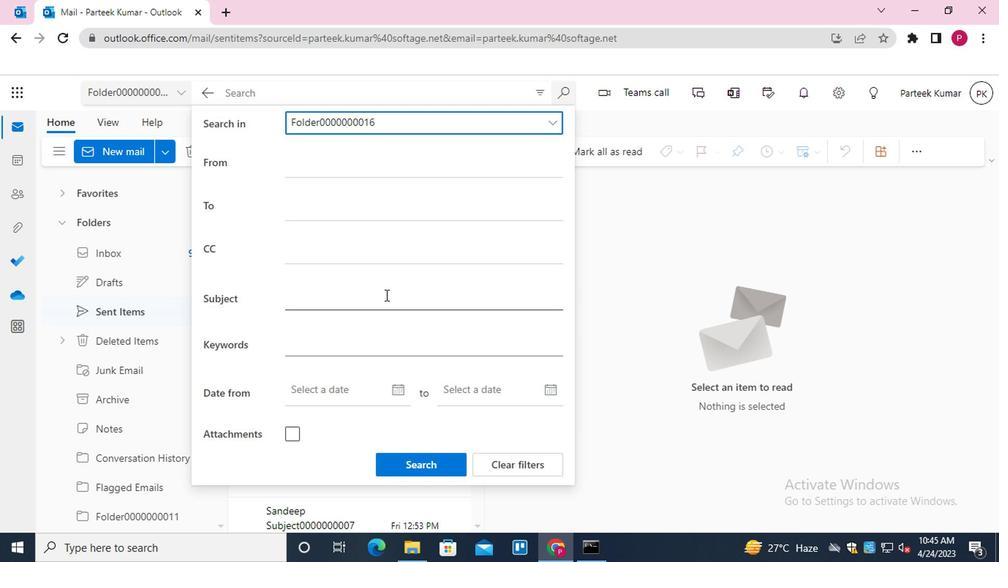 
Action: Key pressed <Key.shift>SUBJECT0000000015
Screenshot: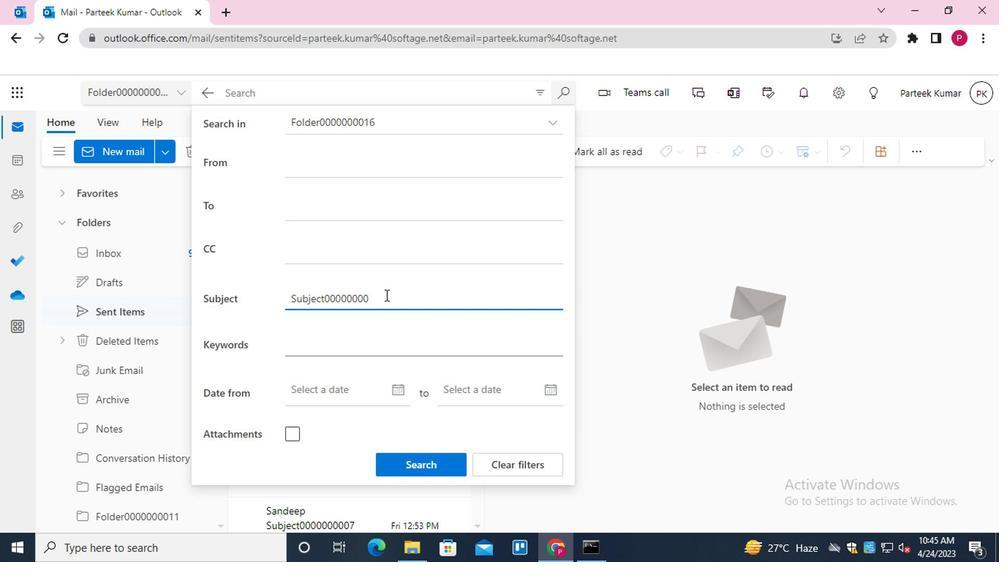 
Action: Mouse moved to (420, 468)
Screenshot: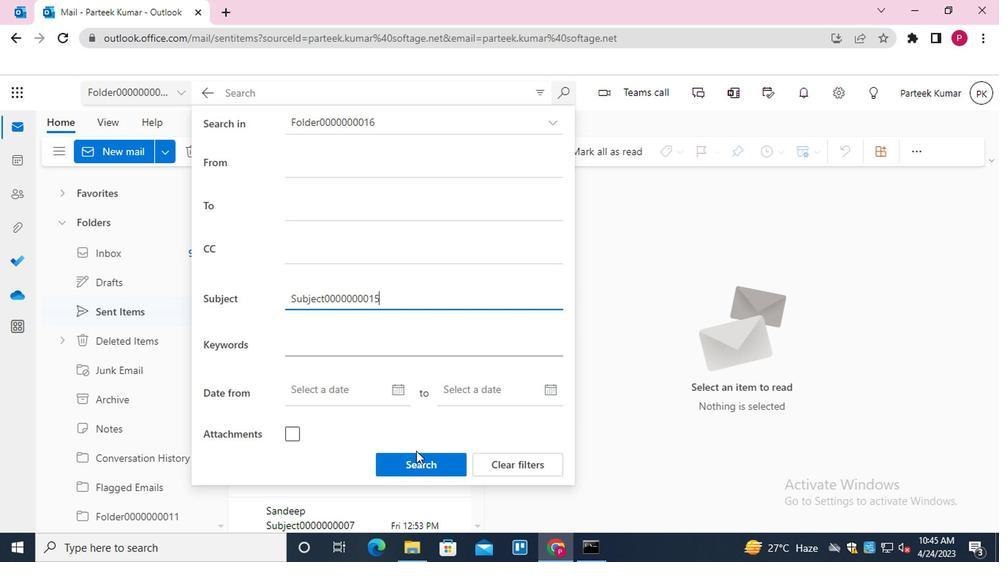 
Action: Mouse pressed left at (420, 468)
Screenshot: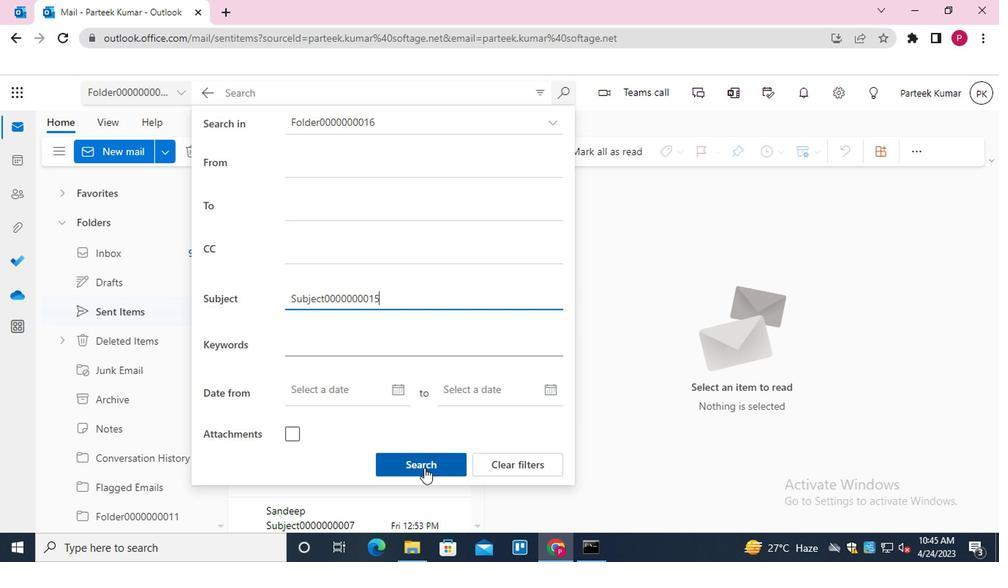 
Action: Mouse moved to (208, 91)
Screenshot: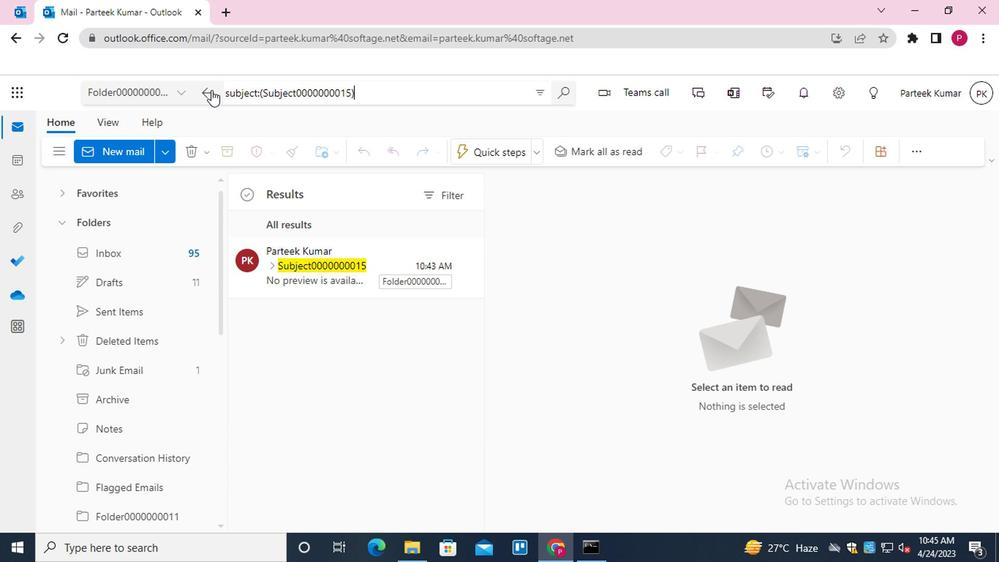 
Action: Mouse pressed left at (208, 91)
Screenshot: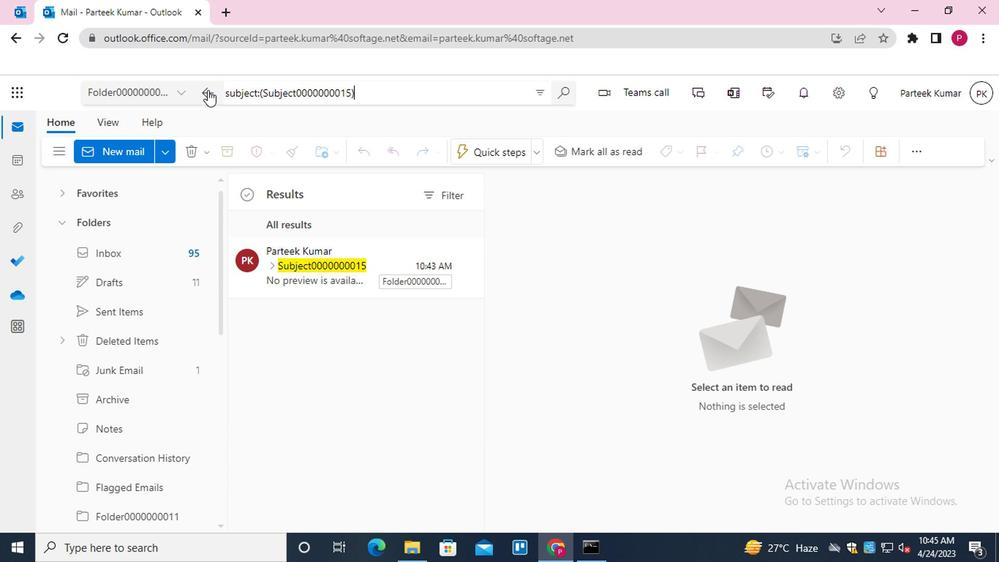 
Action: Mouse moved to (435, 93)
Screenshot: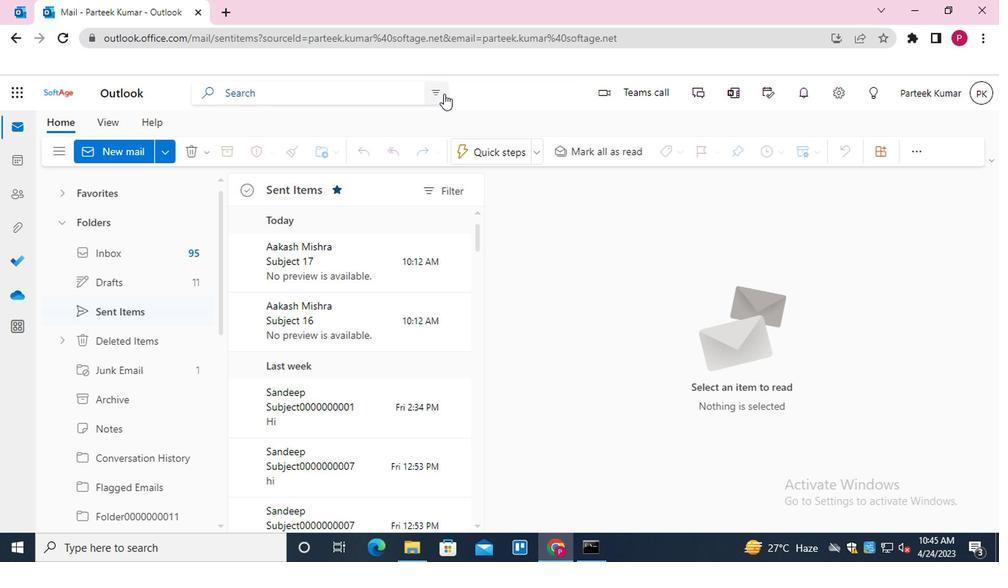 
Action: Mouse pressed left at (435, 93)
Screenshot: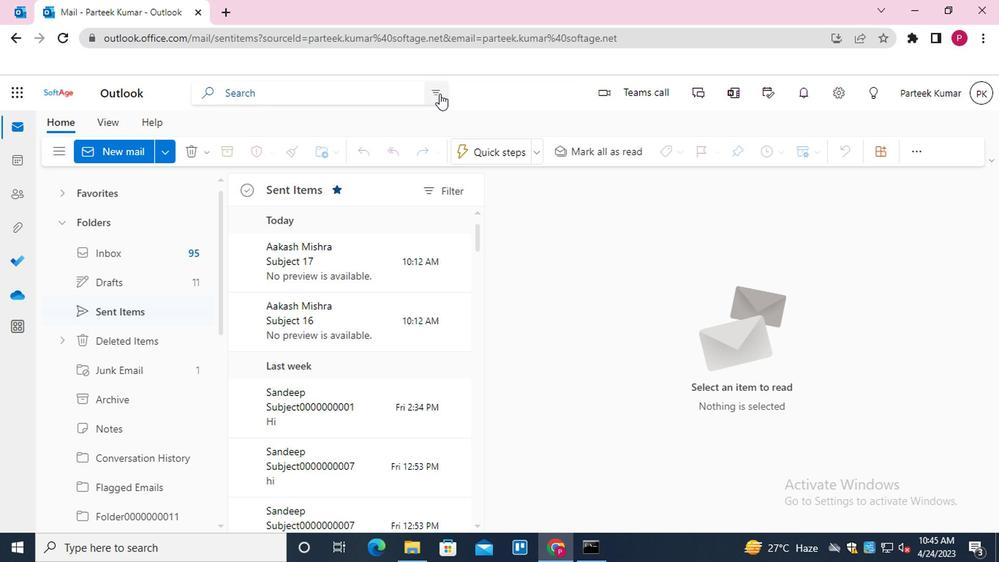 
Action: Mouse moved to (400, 130)
Screenshot: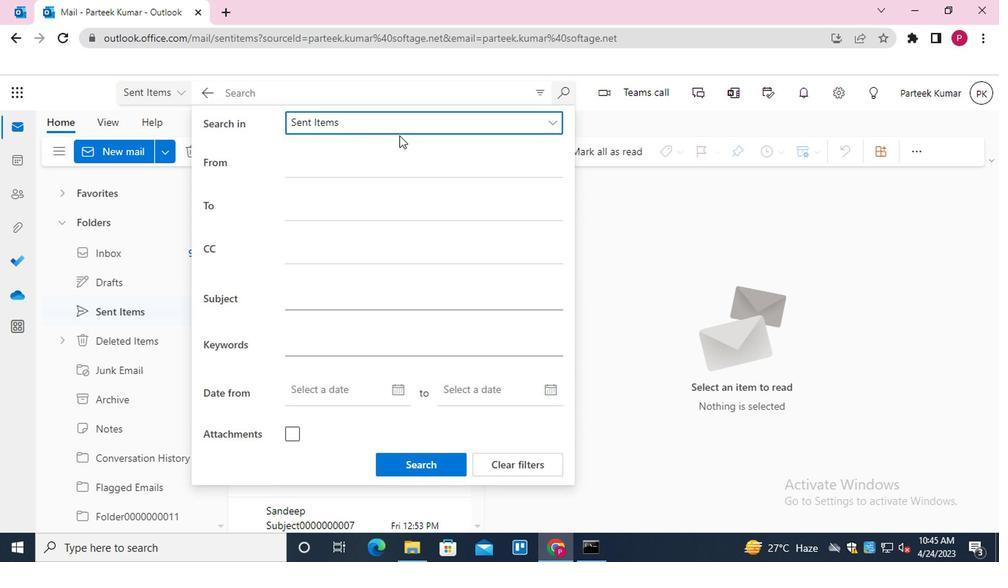 
Action: Mouse pressed left at (400, 130)
Screenshot: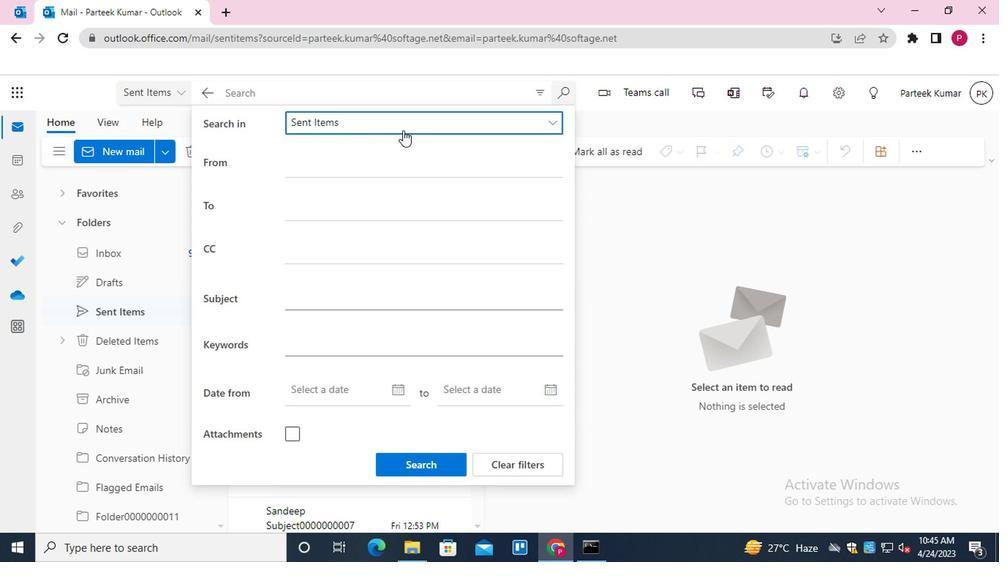 
Action: Mouse moved to (393, 294)
Screenshot: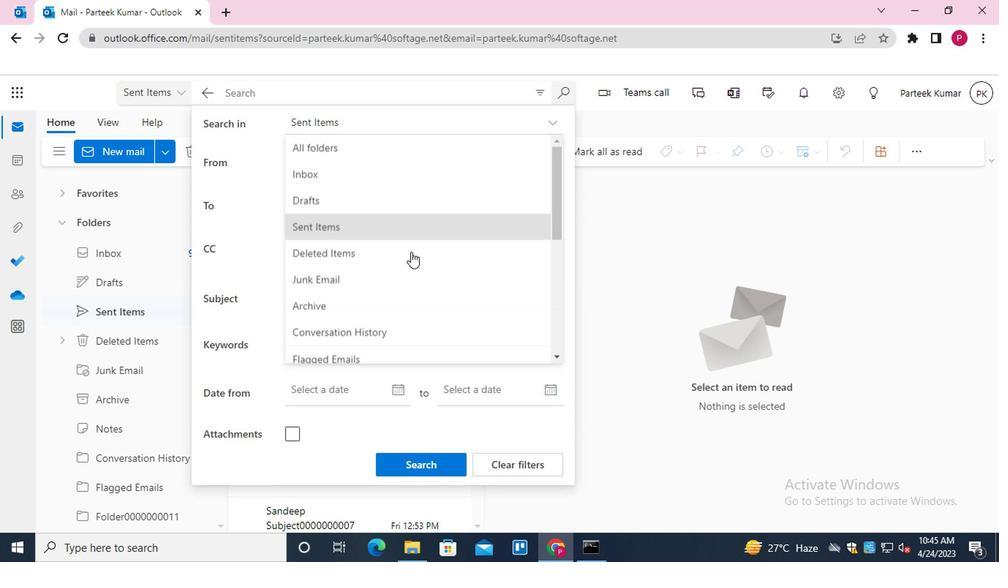 
Action: Mouse scrolled (393, 293) with delta (0, 0)
Screenshot: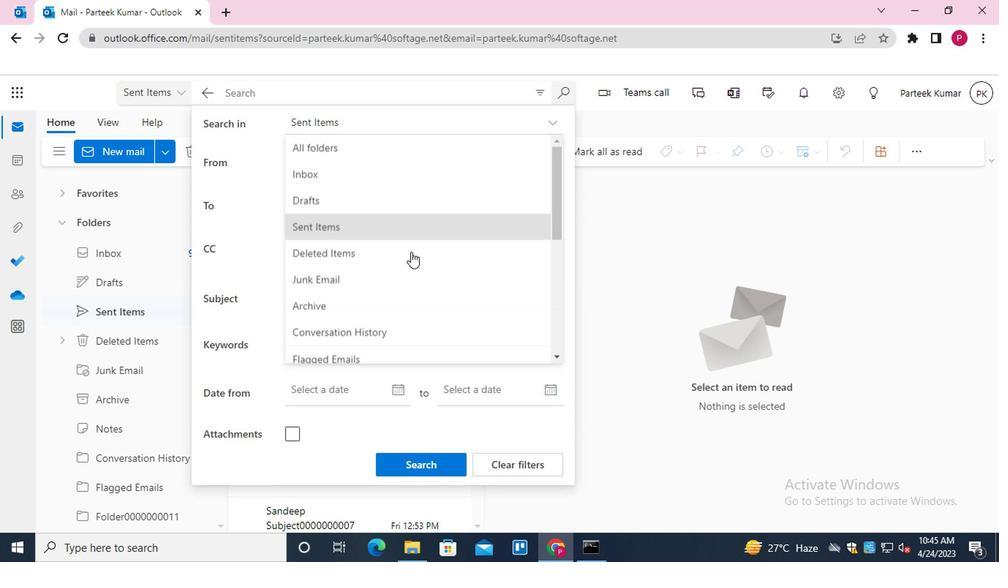 
Action: Mouse moved to (393, 297)
Screenshot: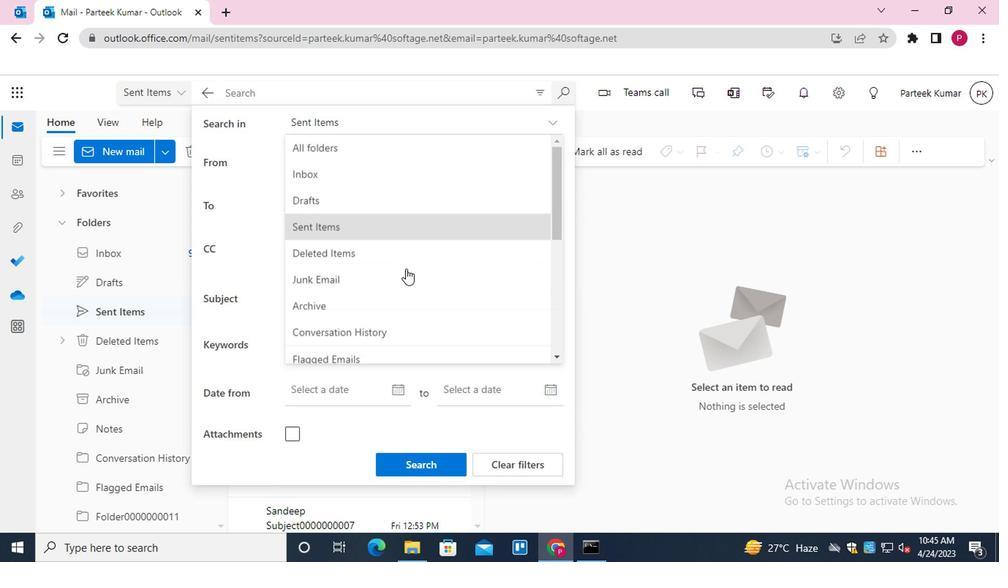 
Action: Mouse scrolled (393, 297) with delta (0, 0)
Screenshot: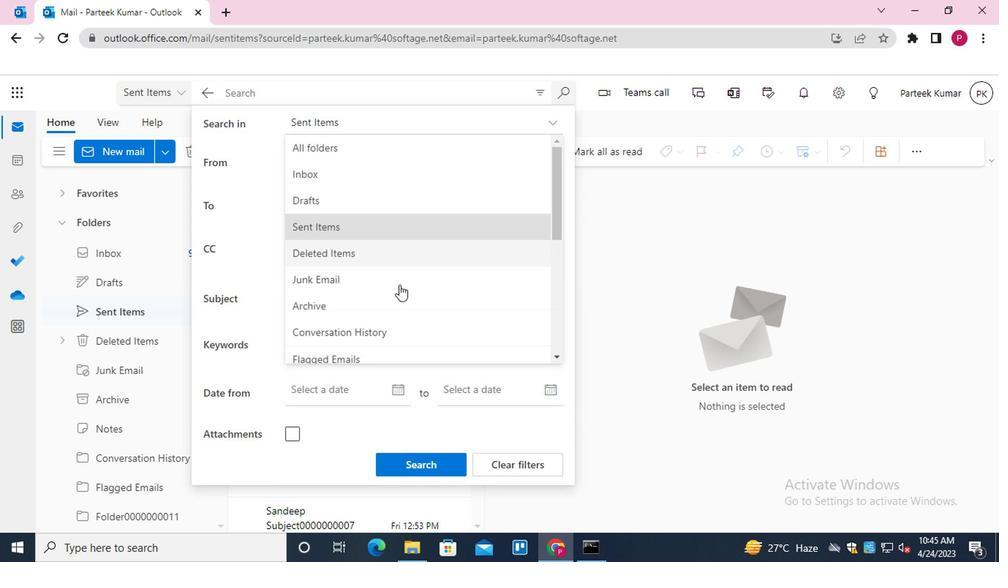 
Action: Mouse moved to (394, 299)
Screenshot: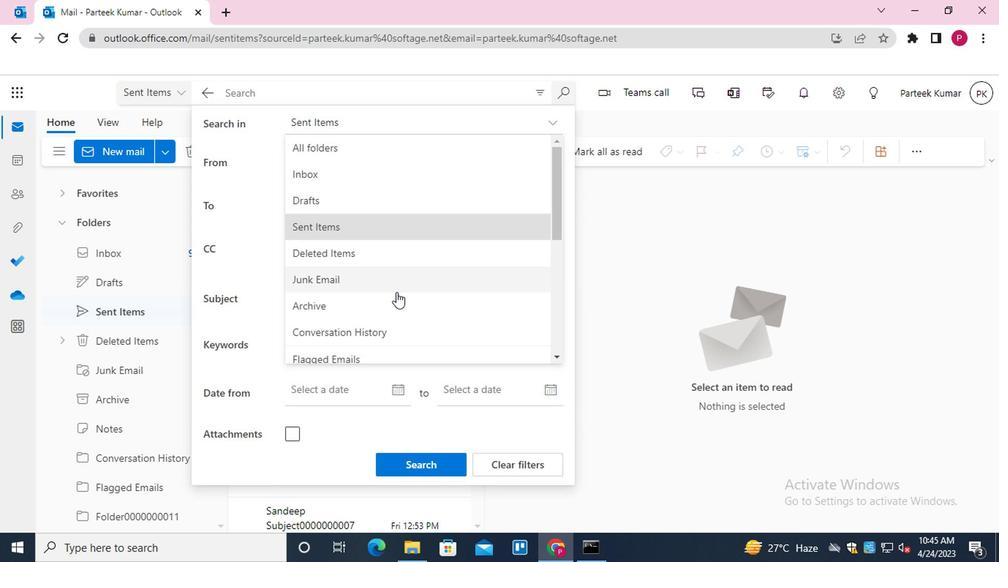 
Action: Mouse scrolled (394, 298) with delta (0, 0)
Screenshot: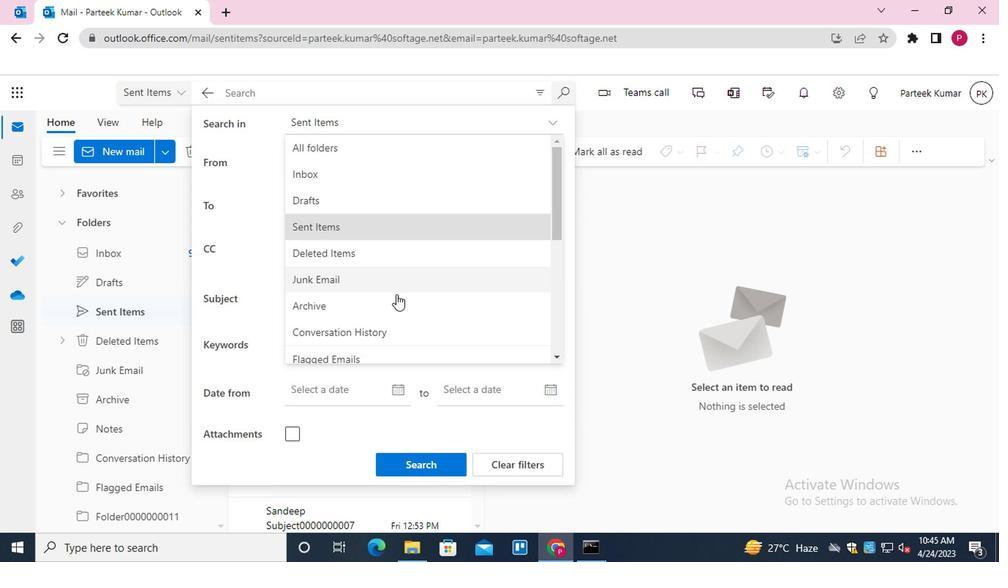 
Action: Mouse scrolled (394, 298) with delta (0, 0)
Screenshot: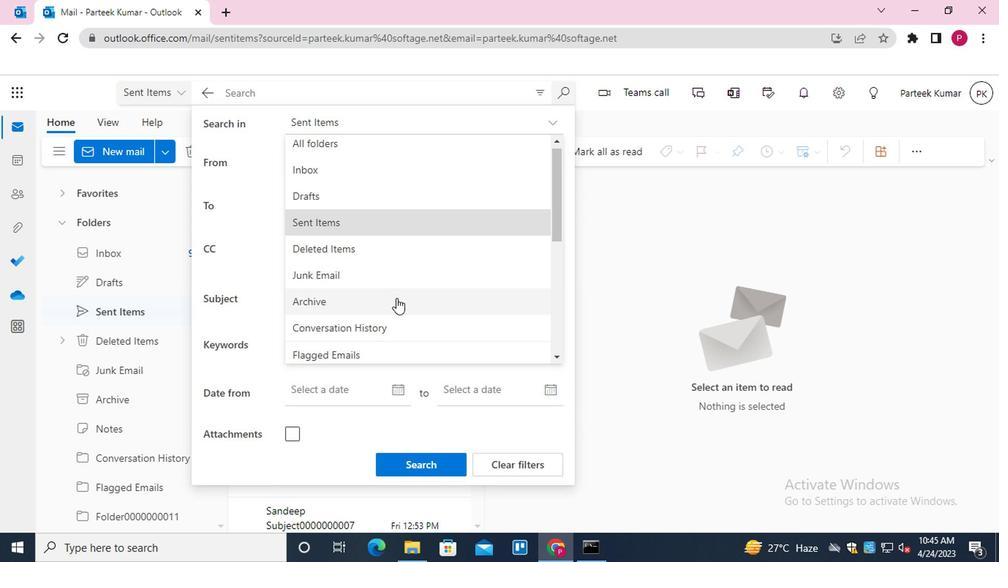 
Action: Mouse moved to (393, 275)
Screenshot: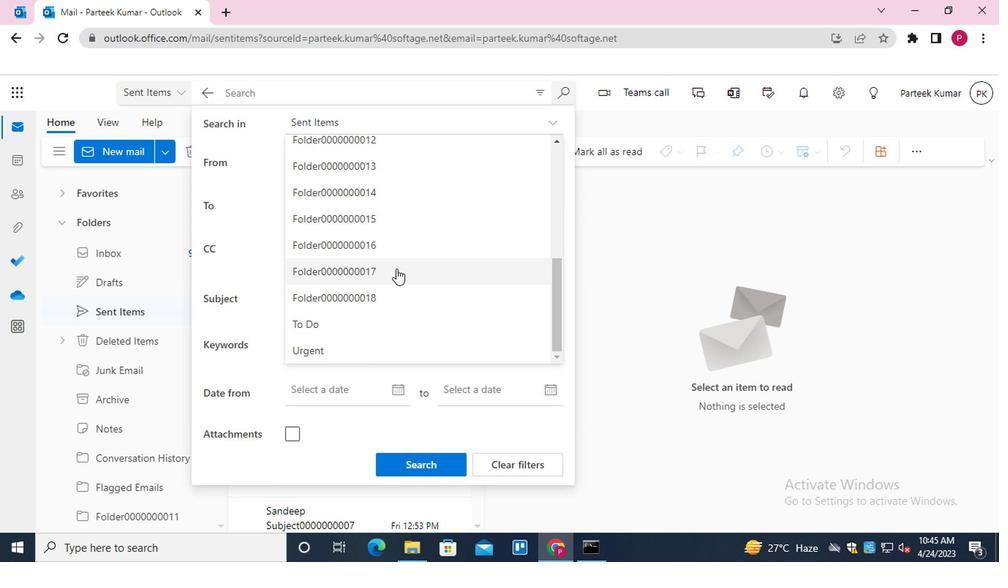 
Action: Mouse pressed left at (393, 275)
Screenshot: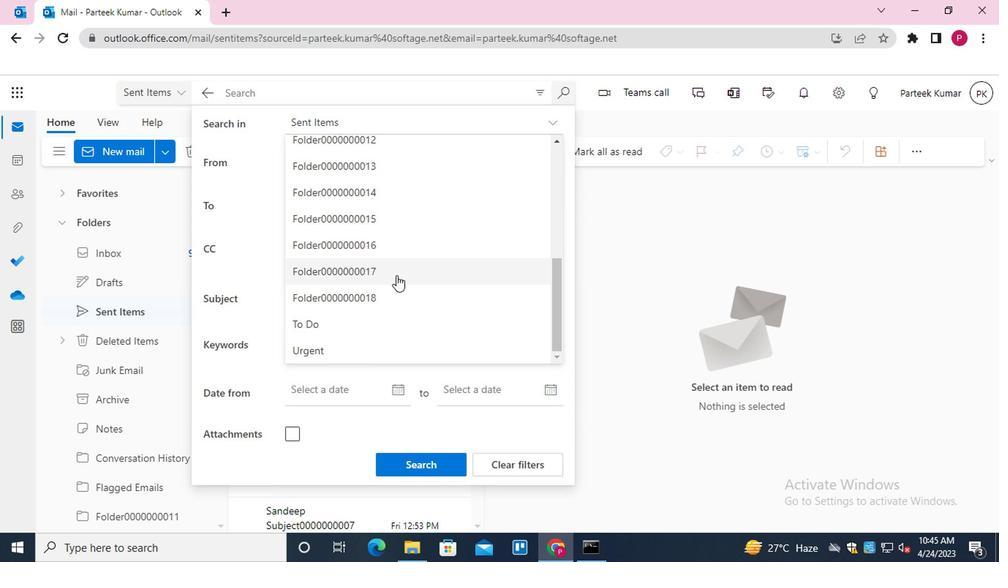 
Action: Mouse moved to (355, 295)
Screenshot: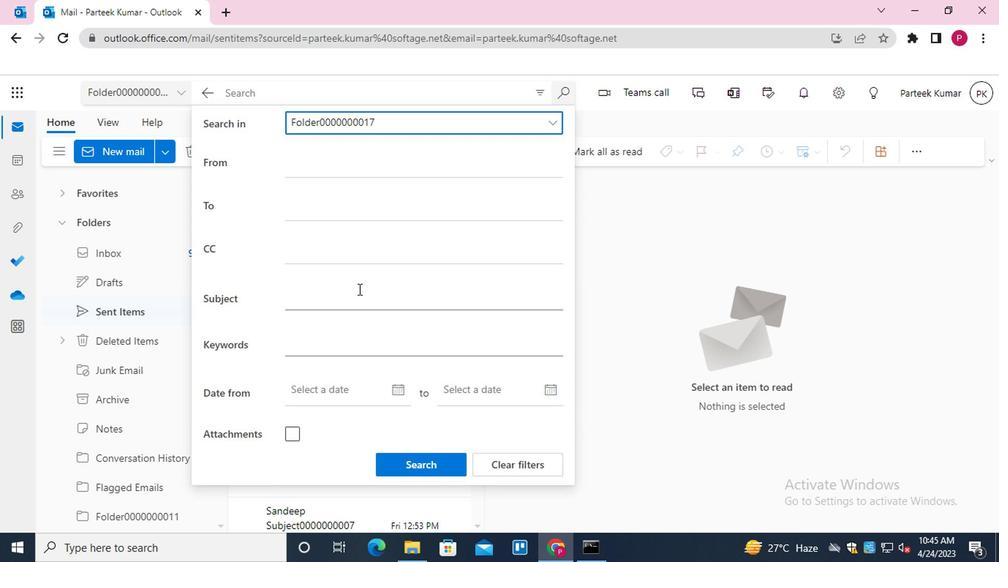 
Action: Mouse pressed left at (355, 295)
Screenshot: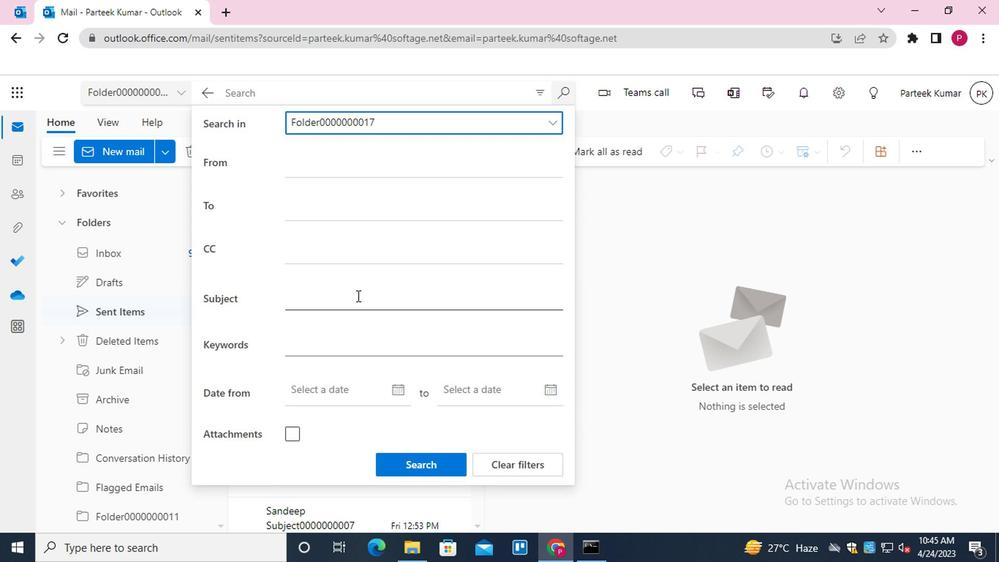 
Action: Key pressed <Key.shift>SUBJECT0000000016
Screenshot: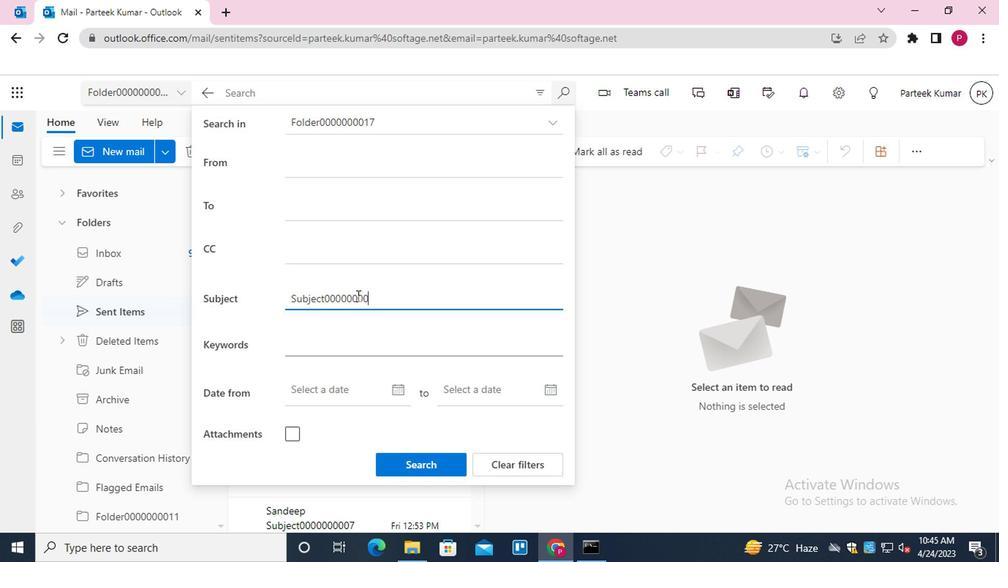 
Action: Mouse moved to (388, 460)
Screenshot: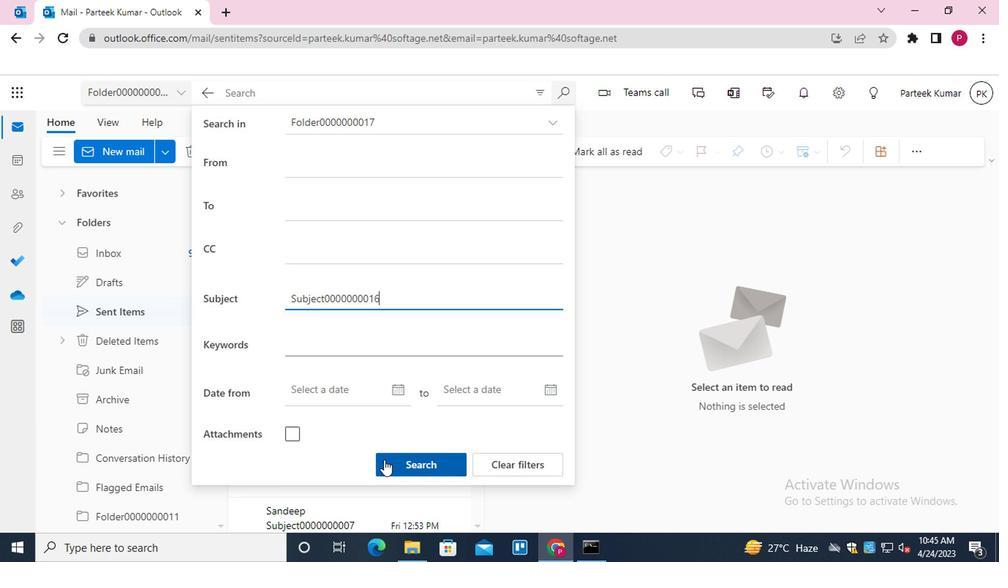 
Action: Mouse pressed left at (388, 460)
Screenshot: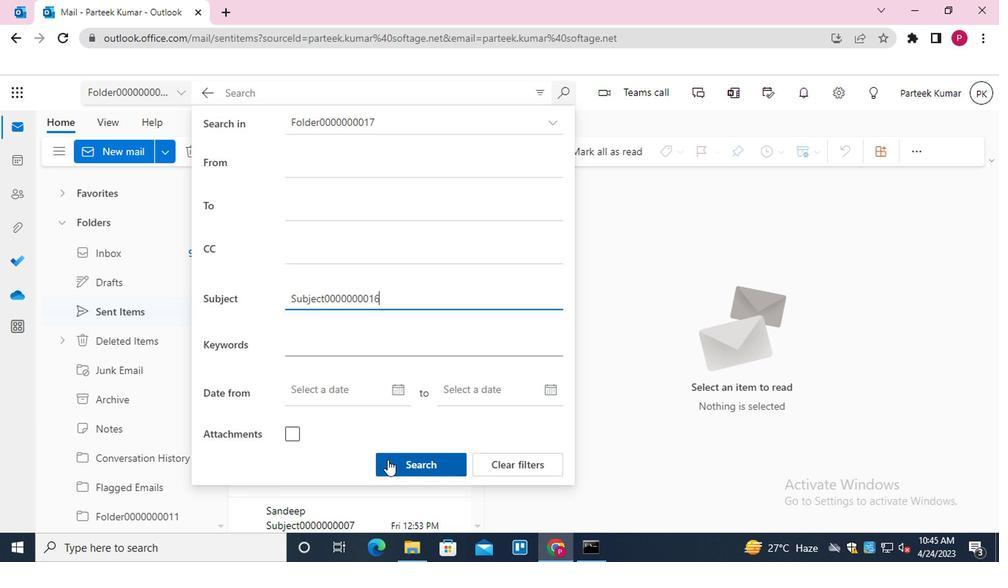 
Action: Mouse moved to (211, 98)
Screenshot: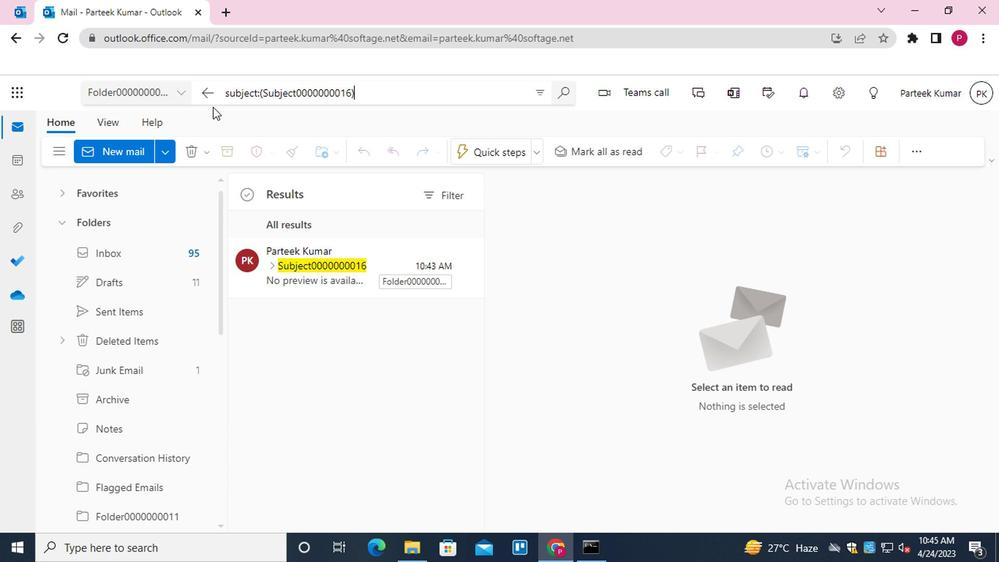 
Action: Mouse pressed left at (211, 98)
Screenshot: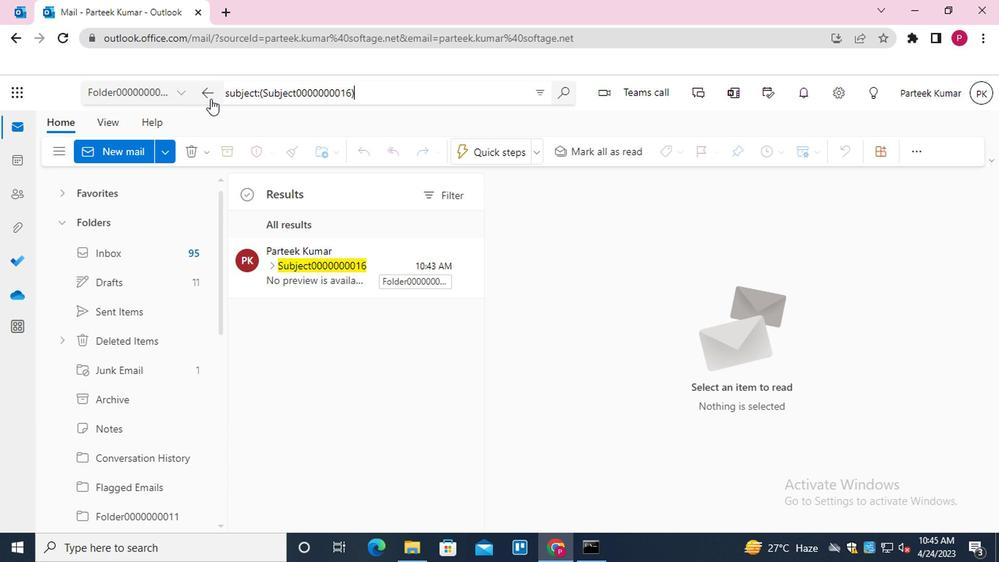 
Action: Mouse moved to (433, 98)
Screenshot: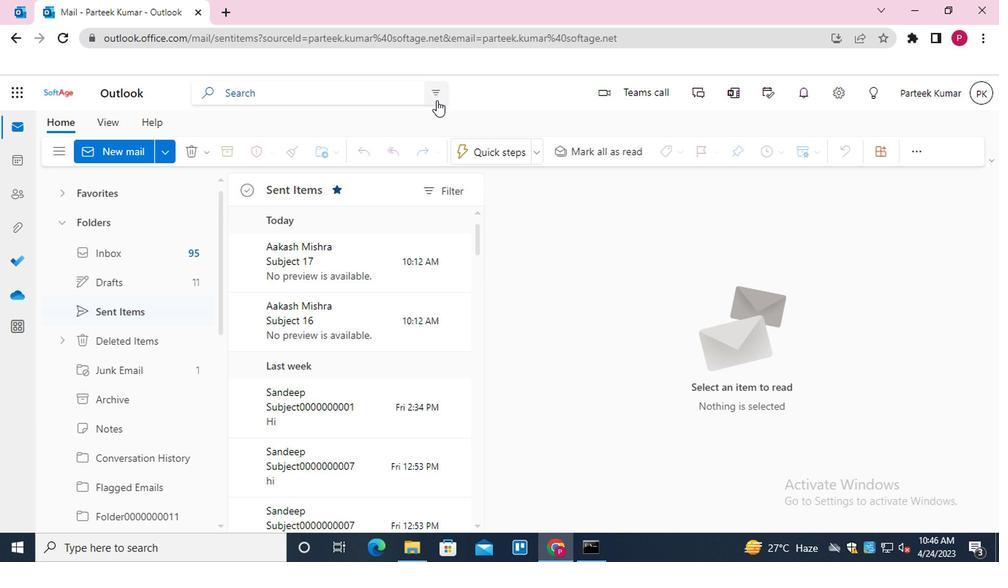 
Action: Mouse pressed left at (433, 98)
Screenshot: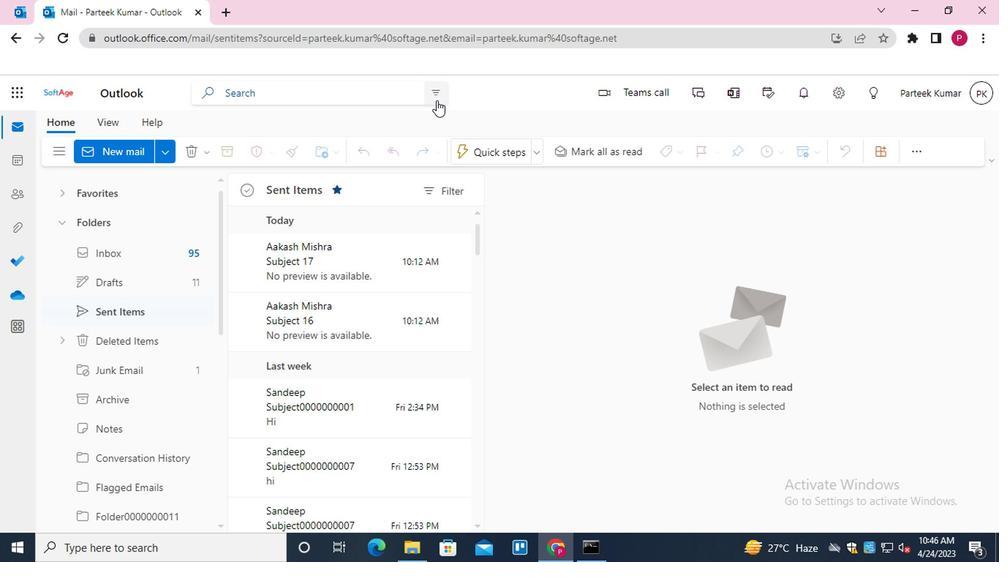 
Action: Mouse moved to (414, 133)
Screenshot: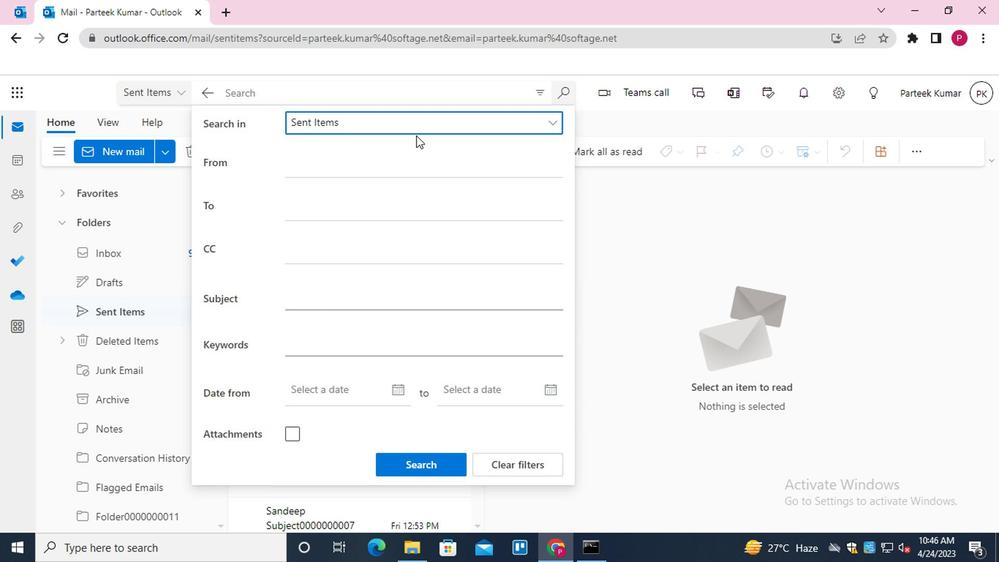 
Action: Mouse pressed left at (414, 133)
Screenshot: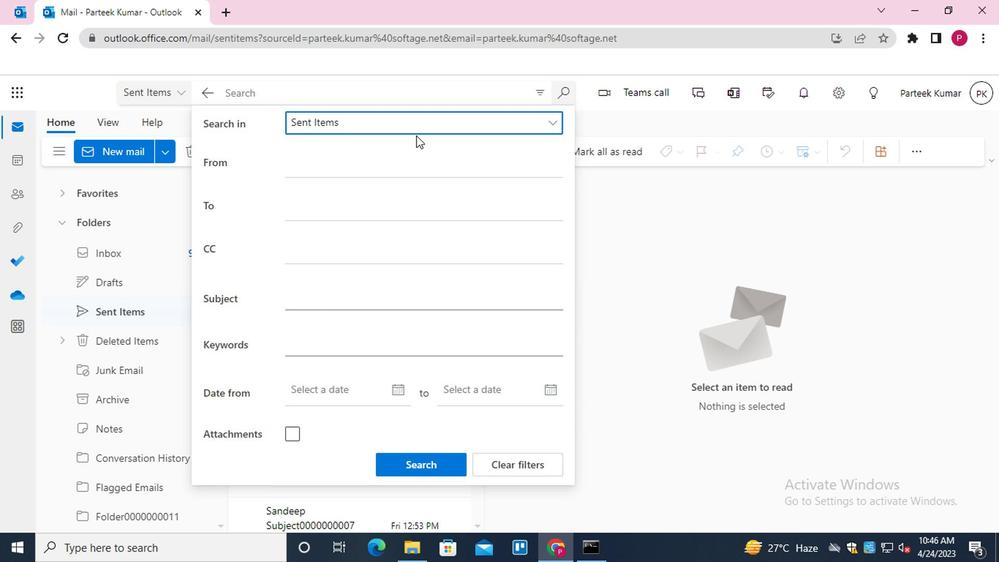
Action: Mouse moved to (388, 275)
Screenshot: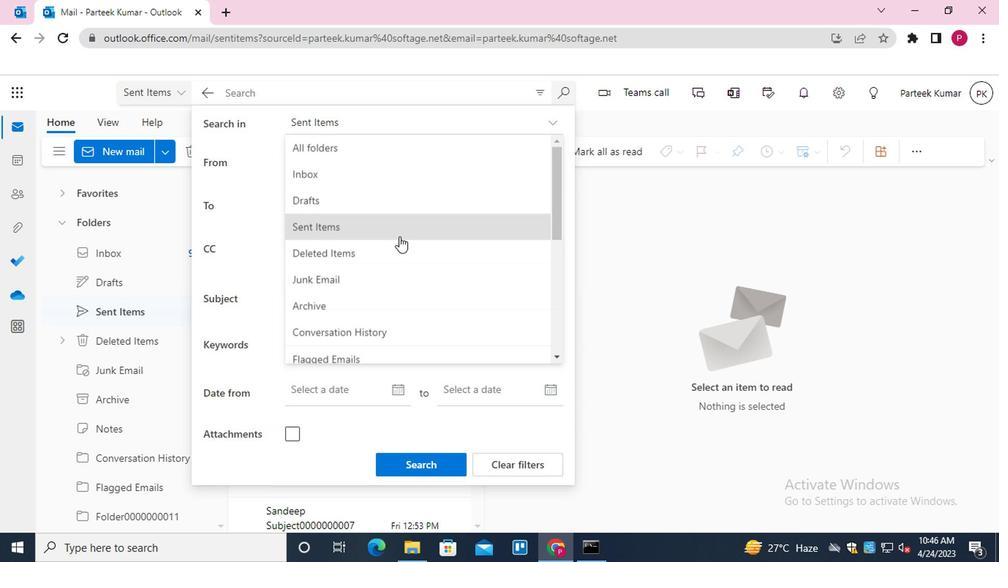 
Action: Mouse scrolled (388, 274) with delta (0, -1)
Screenshot: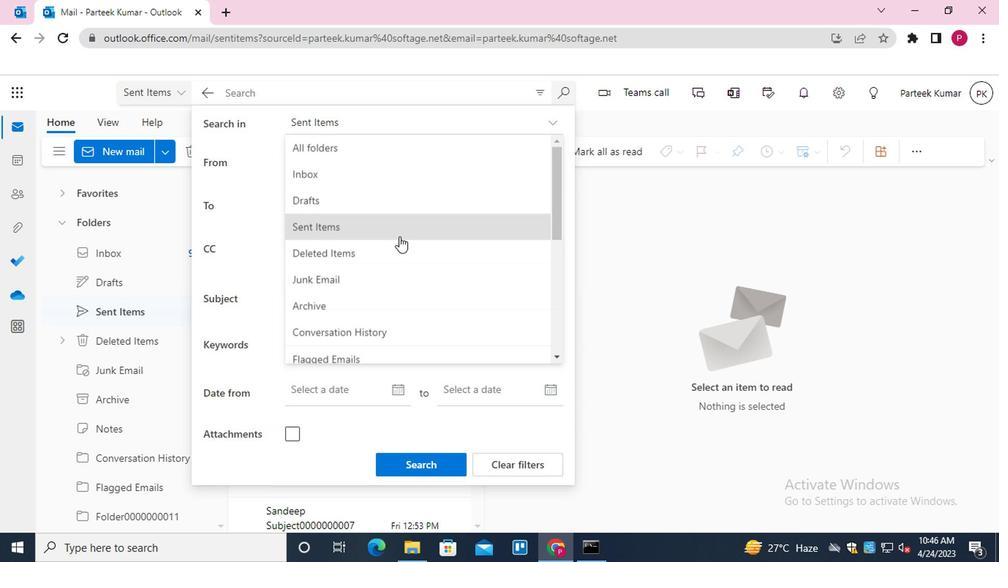 
Action: Mouse moved to (388, 279)
Screenshot: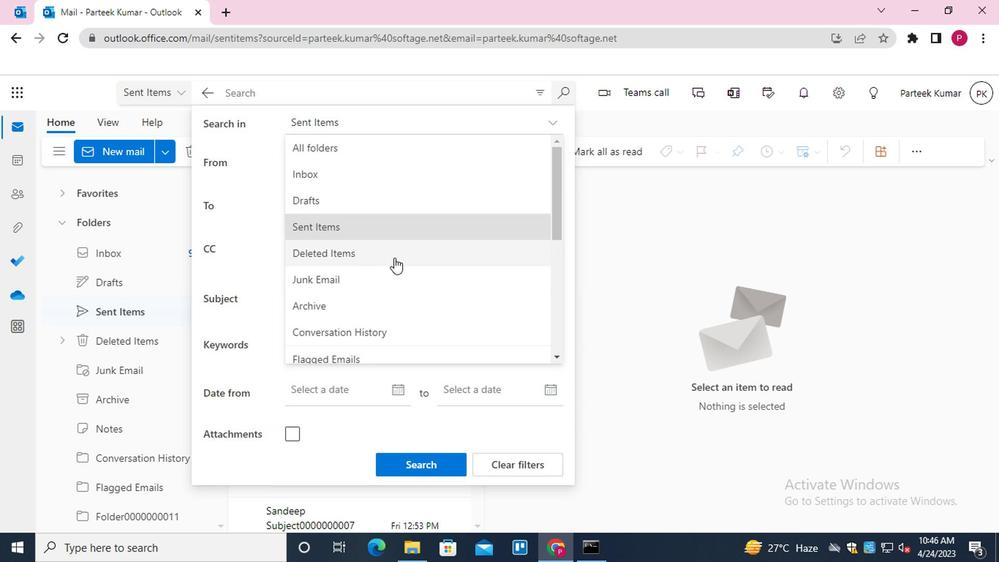 
Action: Mouse scrolled (388, 279) with delta (0, 0)
Screenshot: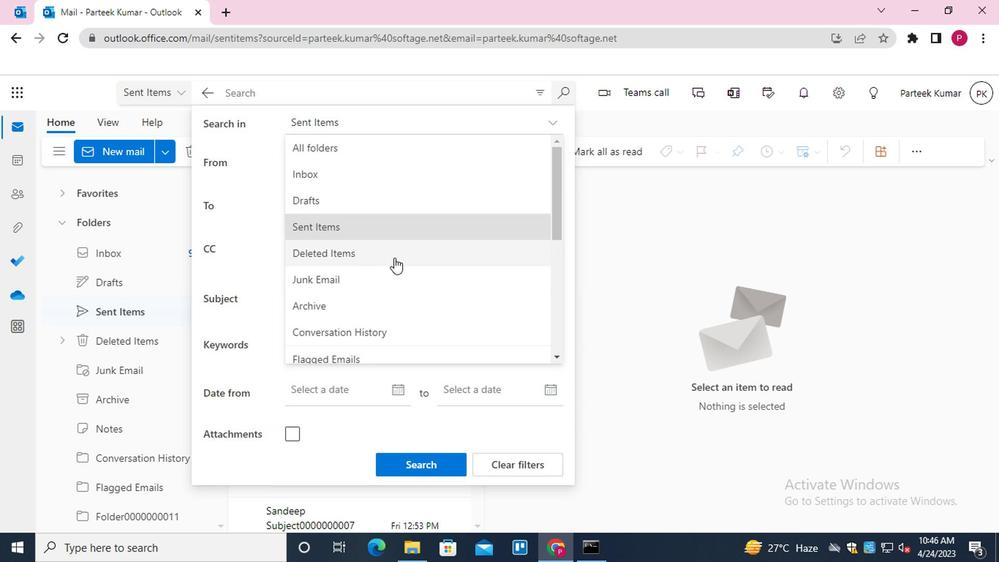 
Action: Mouse moved to (385, 333)
Screenshot: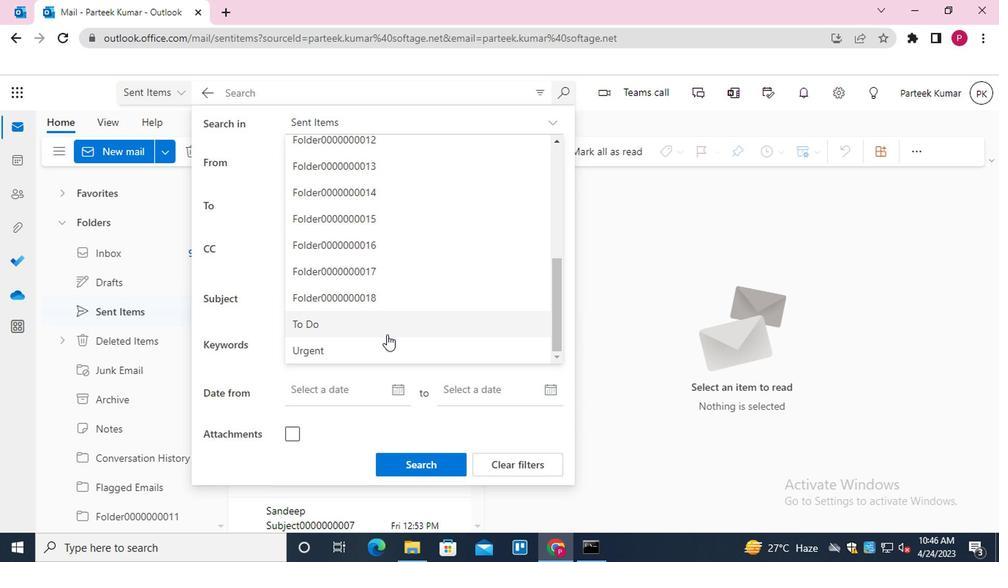 
Action: Mouse scrolled (385, 333) with delta (0, 0)
Screenshot: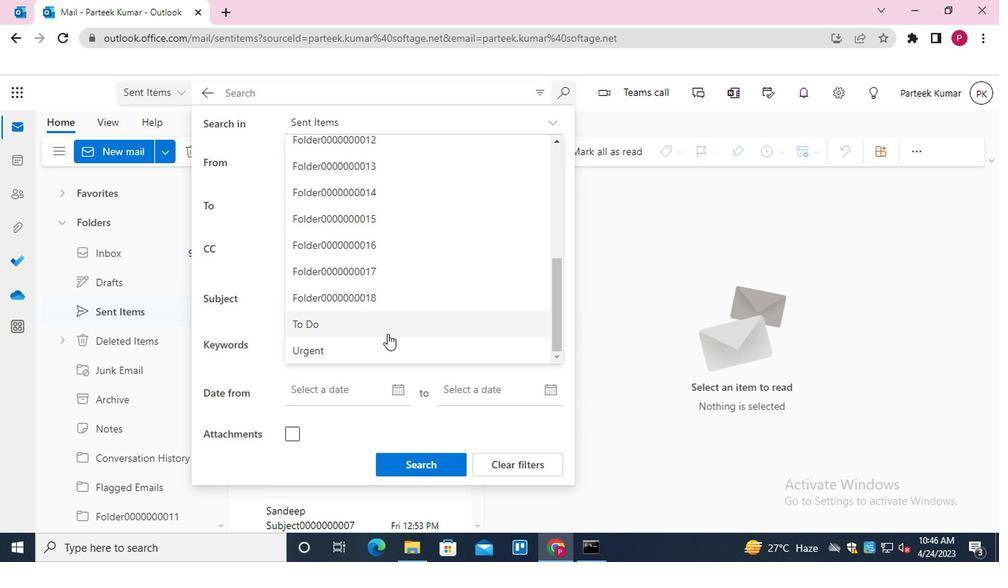 
Action: Mouse moved to (369, 299)
Screenshot: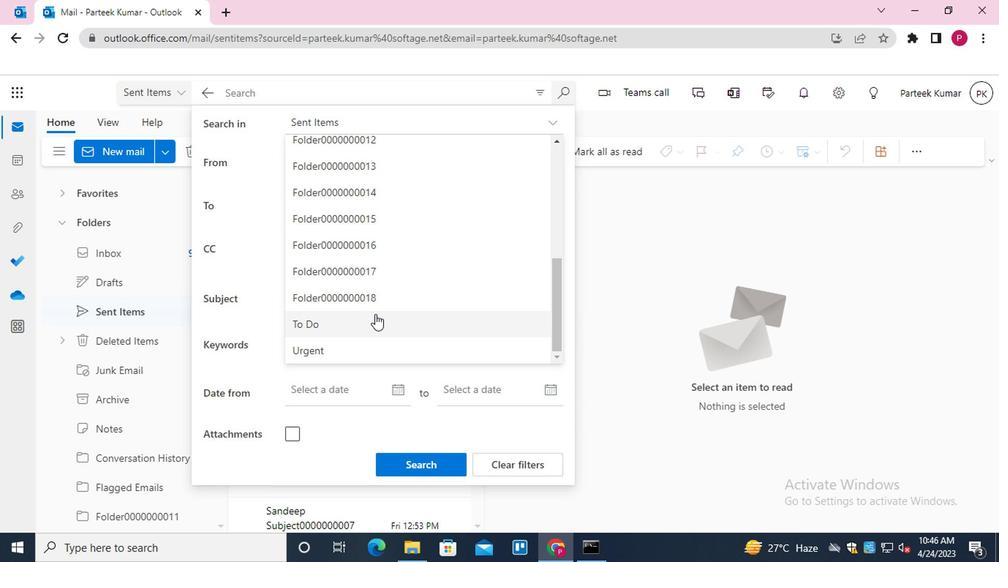 
Action: Mouse pressed left at (369, 299)
Screenshot: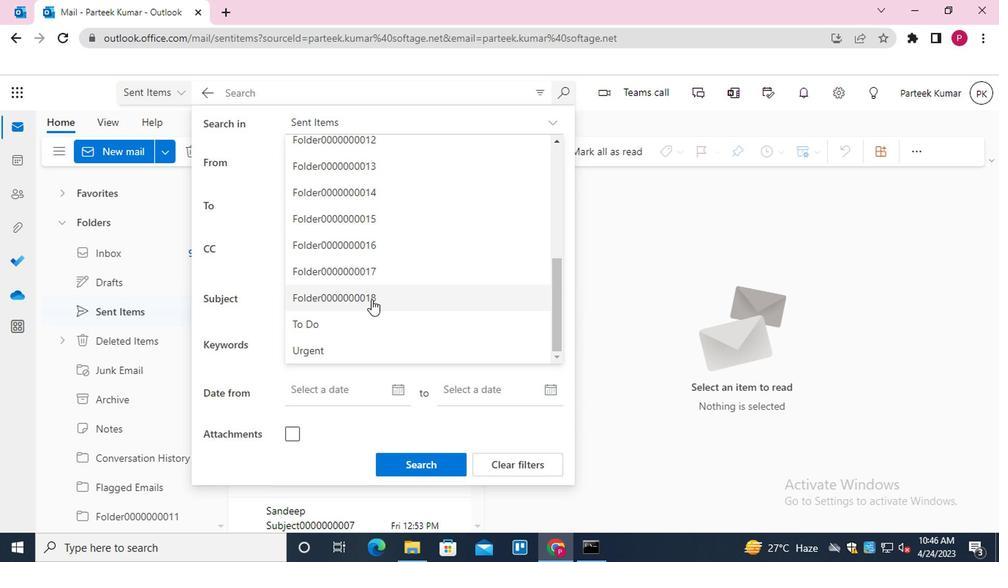
Action: Mouse moved to (345, 339)
Screenshot: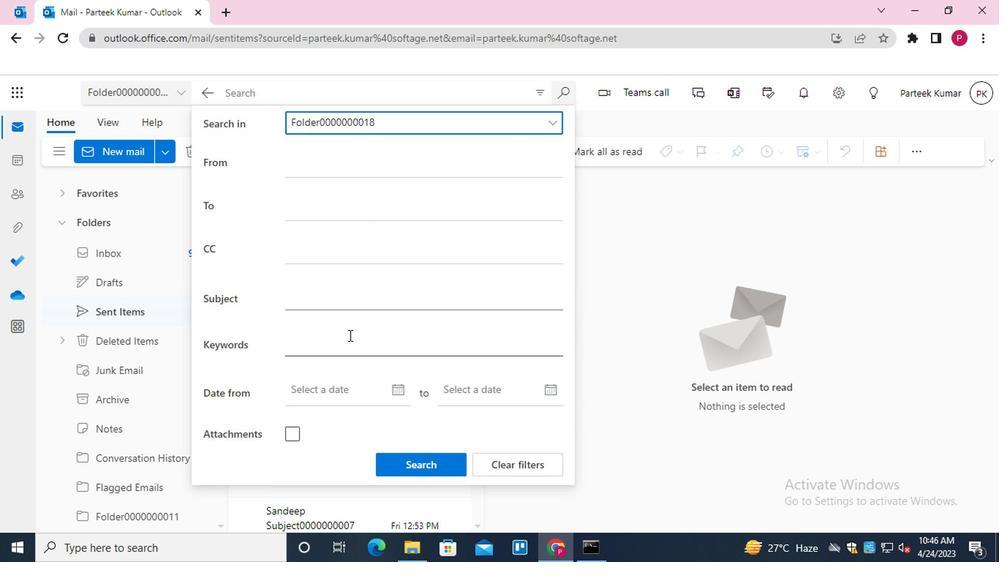 
Action: Mouse pressed left at (345, 339)
Screenshot: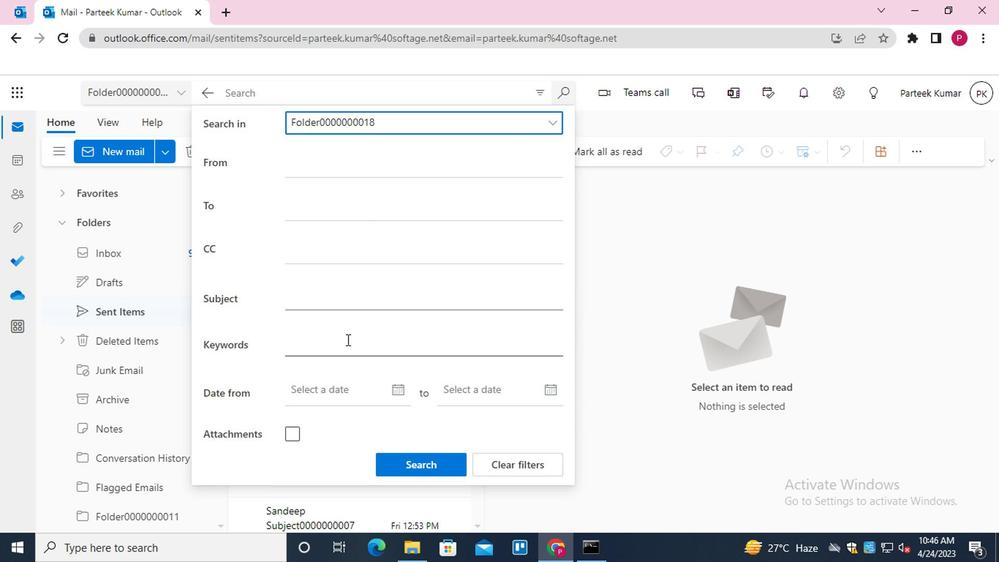 
Action: Mouse moved to (353, 305)
Screenshot: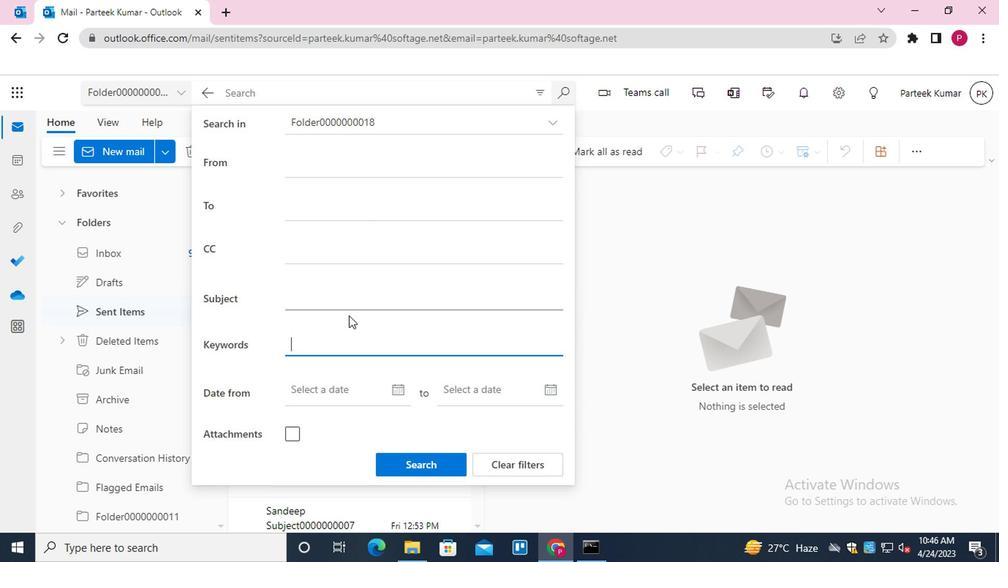 
Action: Mouse pressed left at (353, 305)
Screenshot: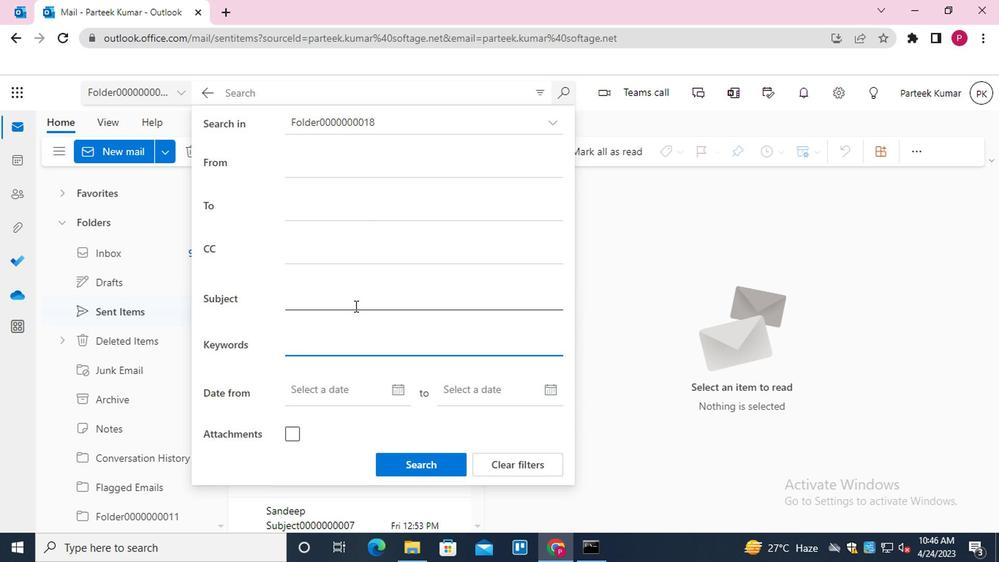 
Action: Mouse moved to (353, 305)
Screenshot: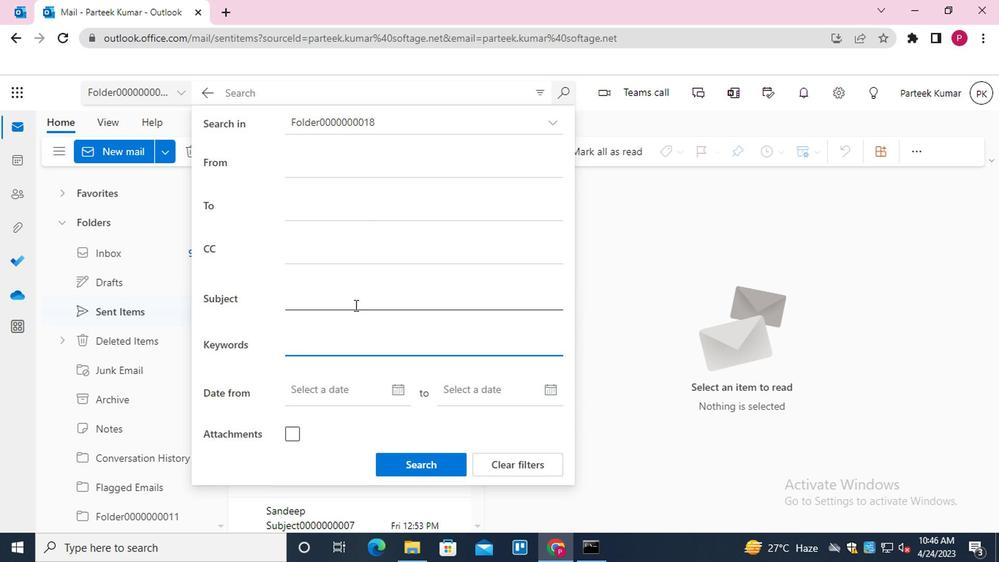 
Action: Key pressed <Key.shift><Key.shift><Key.shift><Key.shift><Key.shift><Key.shift><Key.shift><Key.shift><Key.shift><Key.shift><Key.shift><Key.shift><Key.shift><Key.shift><Key.shift><Key.shift><Key.shift><Key.shift><Key.shift><Key.shift><Key.shift><Key.shift><Key.shift><Key.shift><Key.shift><Key.shift><Key.shift><Key.shift><Key.shift><Key.shift><Key.shift><Key.shift><Key.shift><Key.shift><Key.shift><Key.shift><Key.shift><Key.shift><Key.shift><Key.shift><Key.shift><Key.shift><Key.shift><Key.shift><Key.shift><Key.shift><Key.shift><Key.shift><Key.shift><Key.shift><Key.shift><Key.shift><Key.shift><Key.shift><Key.shift><Key.shift><Key.shift><Key.shift><Key.shift><Key.shift><Key.shift><Key.shift><Key.shift><Key.shift><Key.shift><Key.shift><Key.shift><Key.shift><Key.shift><Key.shift><Key.shift><Key.shift><Key.shift><Key.shift><Key.shift><Key.shift><Key.shift><Key.shift><Key.shift><Key.shift><Key.shift><Key.shift><Key.shift><Key.shift><Key.shift><Key.shift><Key.shift><Key.shift><Key.shift><Key.shift><Key.shift><Key.shift><Key.shift><Key.shift><Key.shift><Key.shift><Key.shift><Key.shift><Key.shift><Key.shift><Key.shift><Key.shift><Key.shift>SUBJECT0000000017
Screenshot: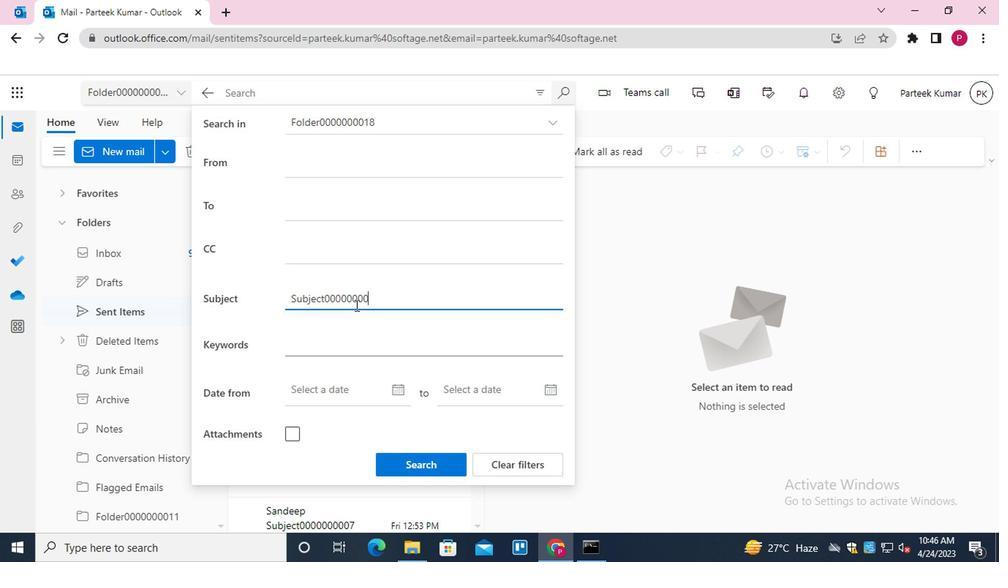 
Action: Mouse moved to (442, 456)
Screenshot: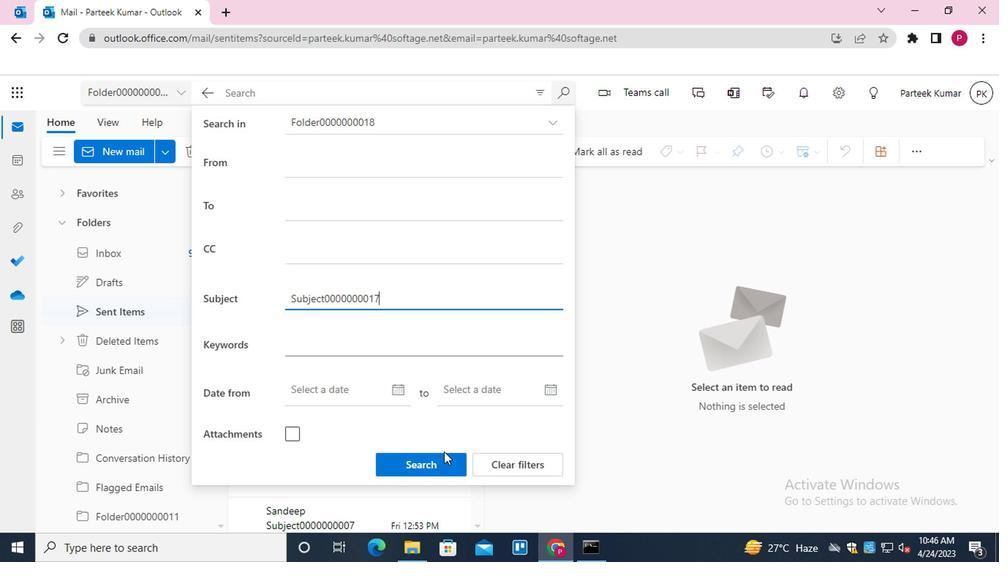 
Action: Mouse pressed left at (442, 456)
Screenshot: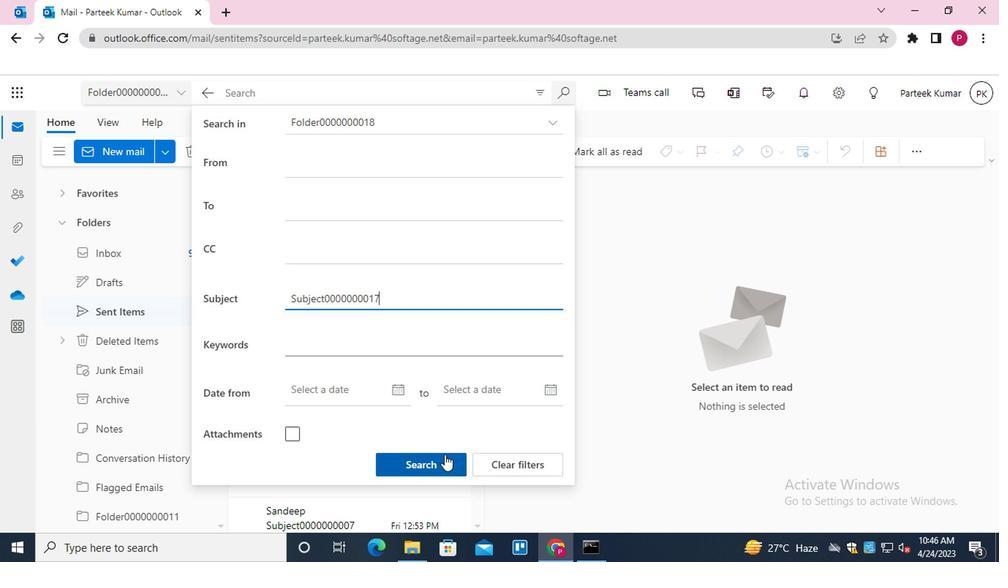 
Action: Mouse moved to (208, 95)
Screenshot: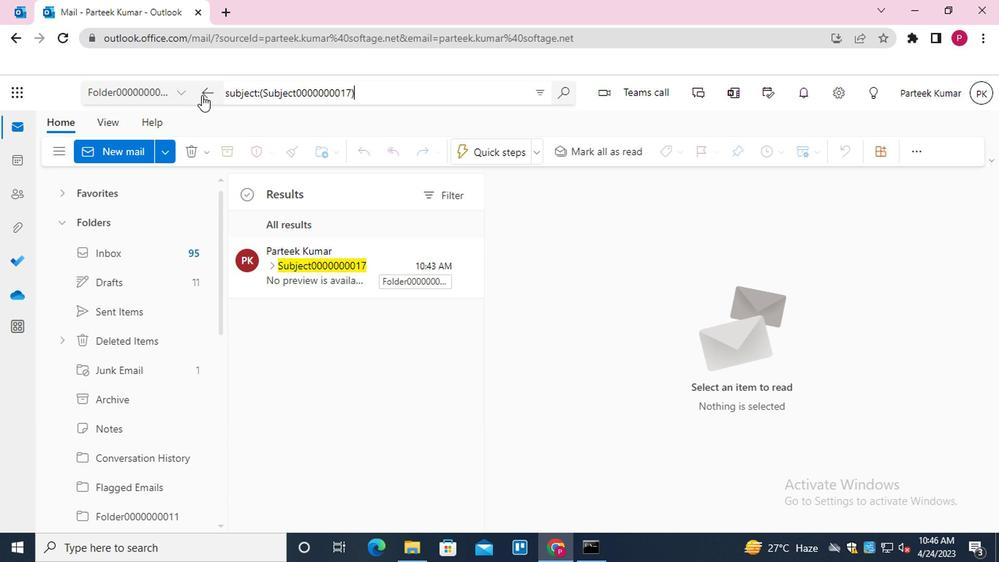 
Action: Mouse pressed left at (208, 95)
Screenshot: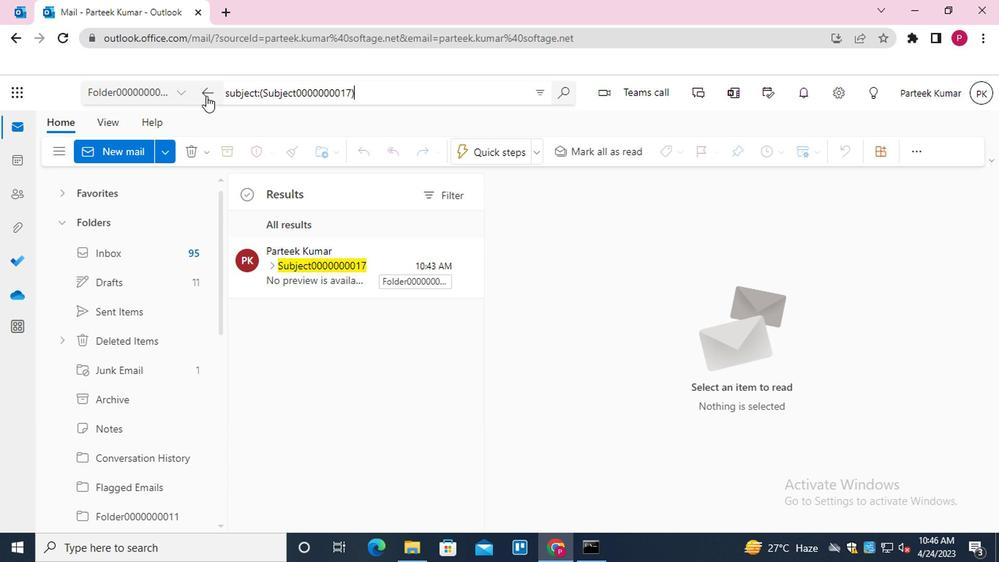 
Action: Mouse moved to (360, 194)
Screenshot: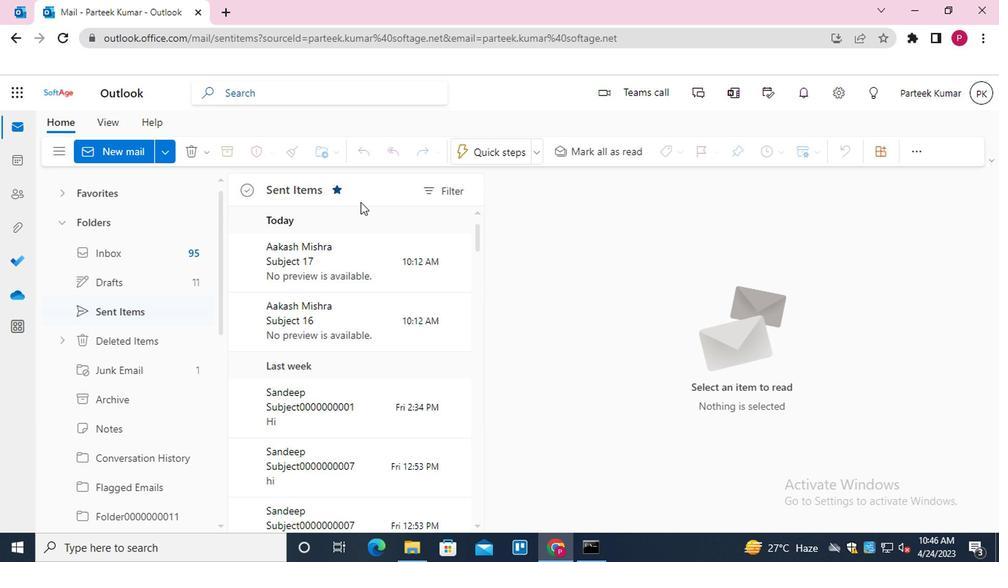
